 Task: Search one way flight ticket for 4 adults, 1 infant in seat and 1 infant on lap in premium economy from Bakersfield: Meadows Field to Greensboro: Piedmont Triad International Airport on 5-1-2023. Choice of flights is Singapure airlines. Number of bags: 2 carry on bags and 1 checked bag. Price is upto 78000. Outbound departure time preference is 4:15.
Action: Mouse moved to (199, 180)
Screenshot: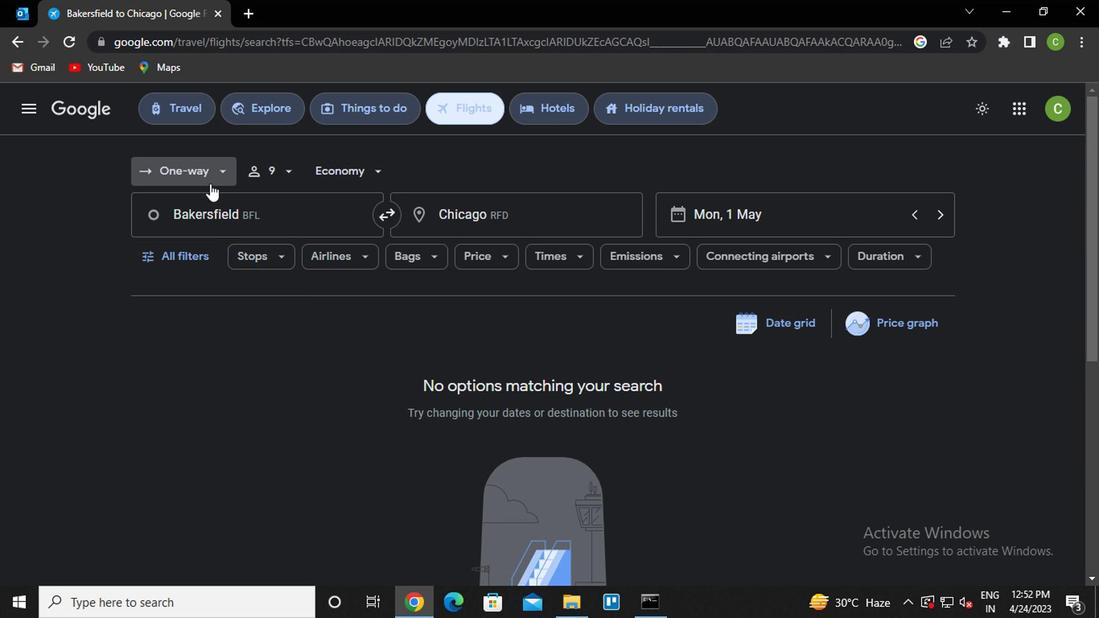
Action: Mouse pressed left at (199, 180)
Screenshot: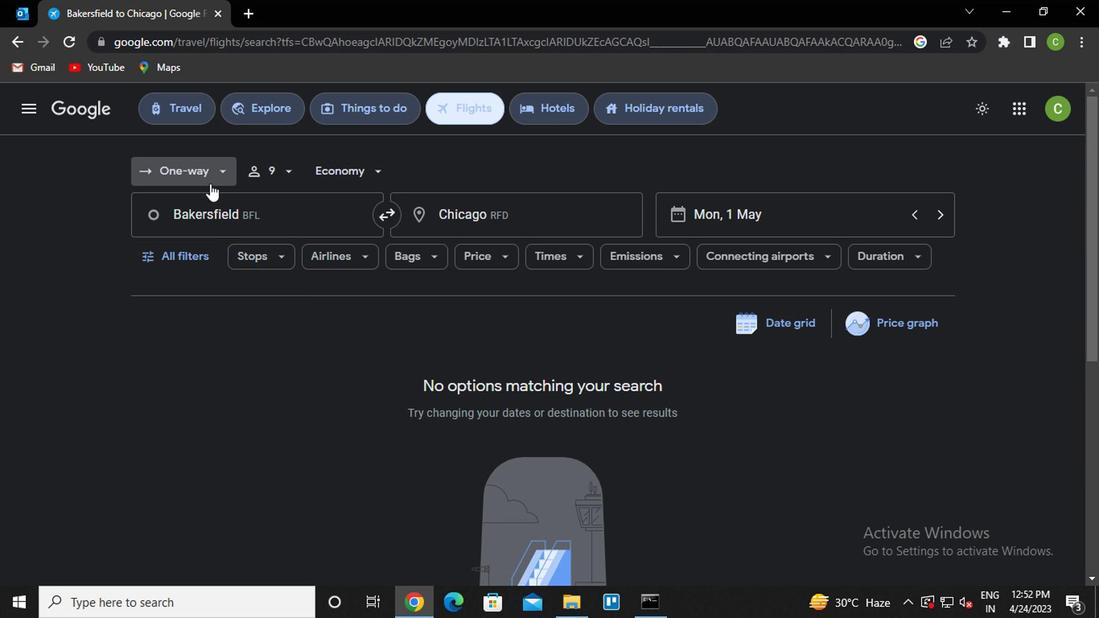 
Action: Mouse moved to (210, 242)
Screenshot: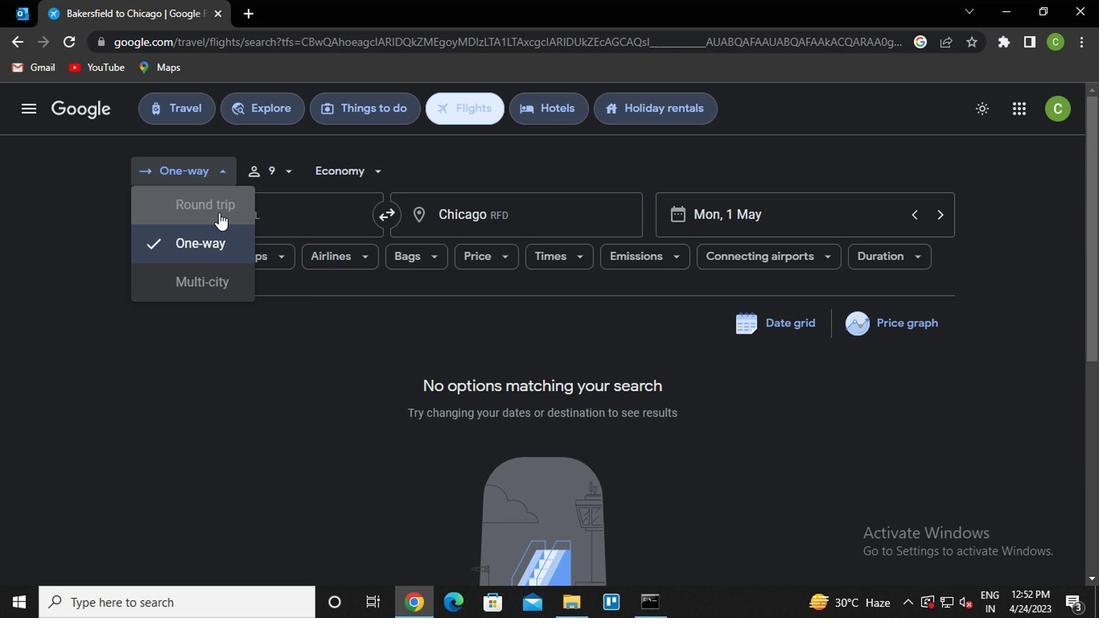
Action: Mouse pressed left at (210, 242)
Screenshot: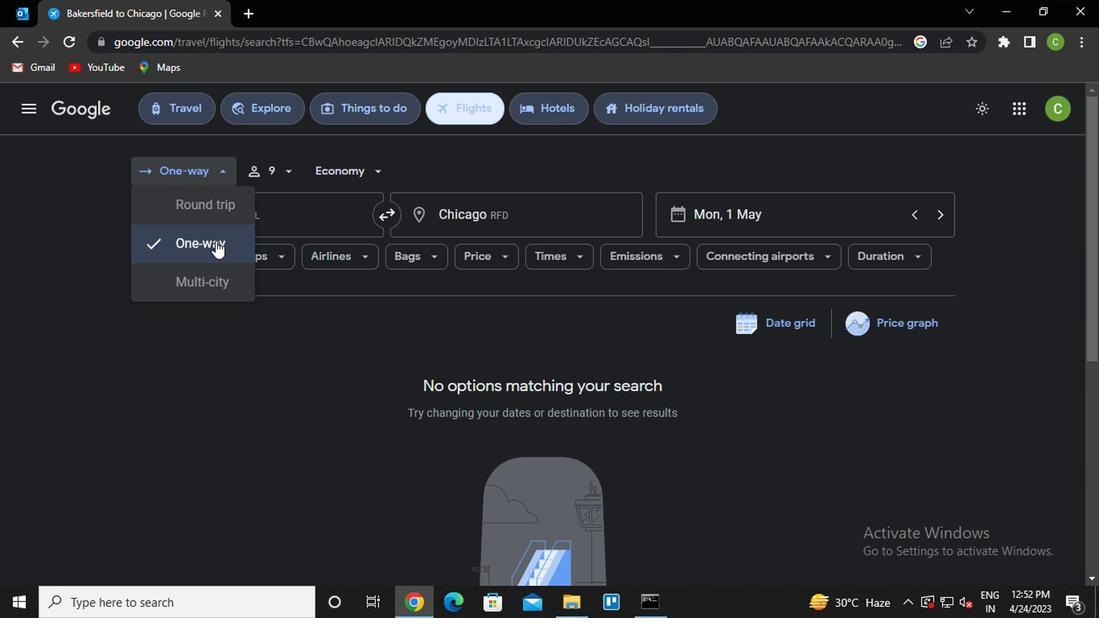 
Action: Mouse moved to (285, 176)
Screenshot: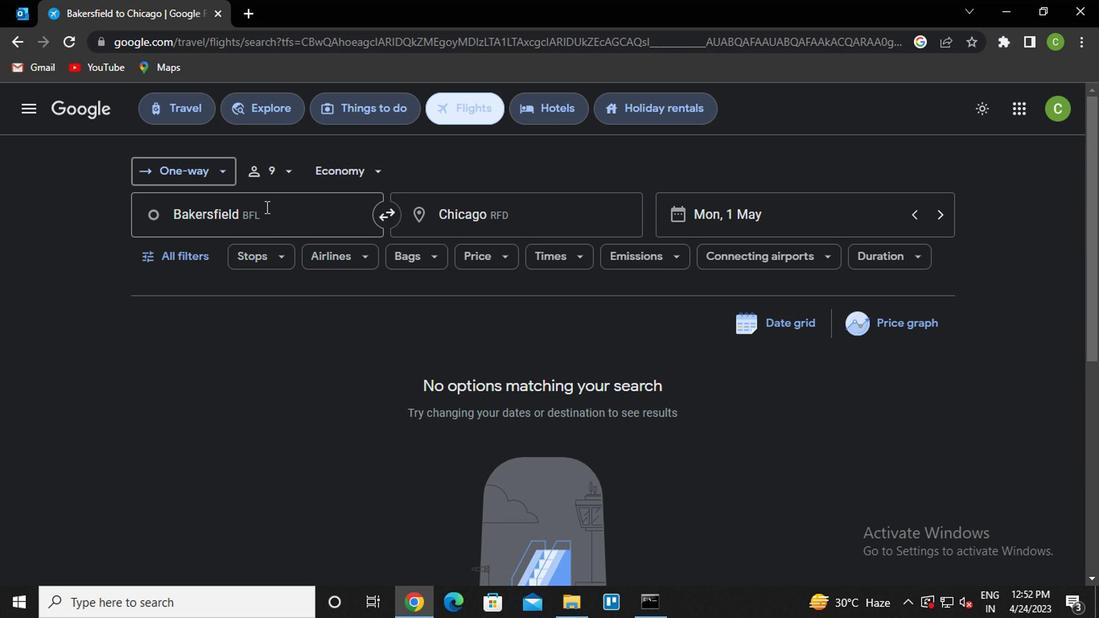 
Action: Mouse pressed left at (285, 176)
Screenshot: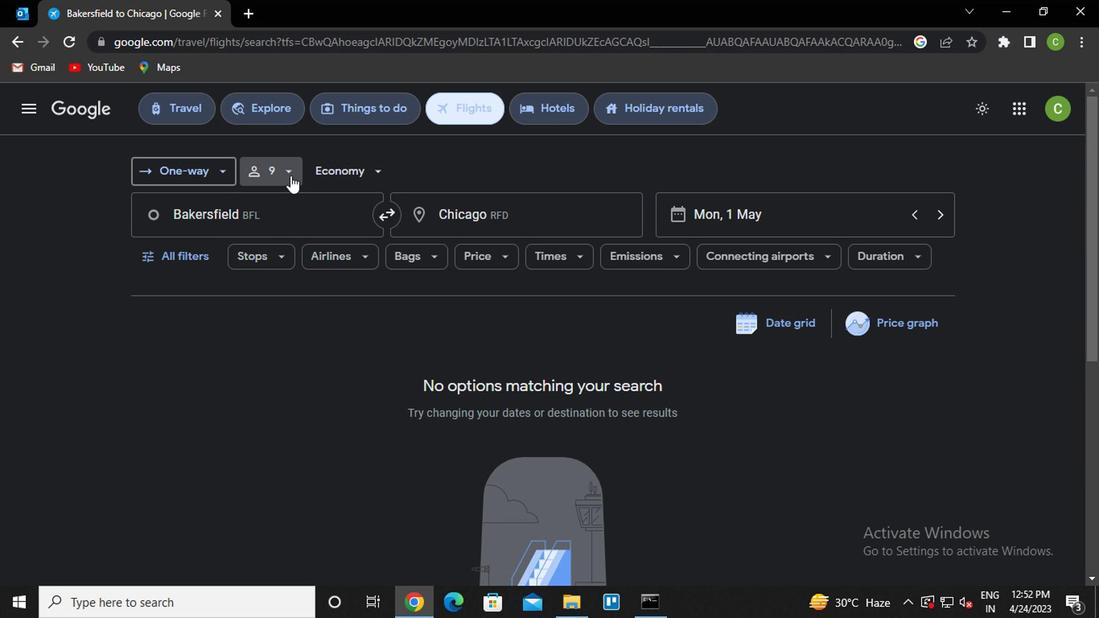 
Action: Mouse moved to (347, 214)
Screenshot: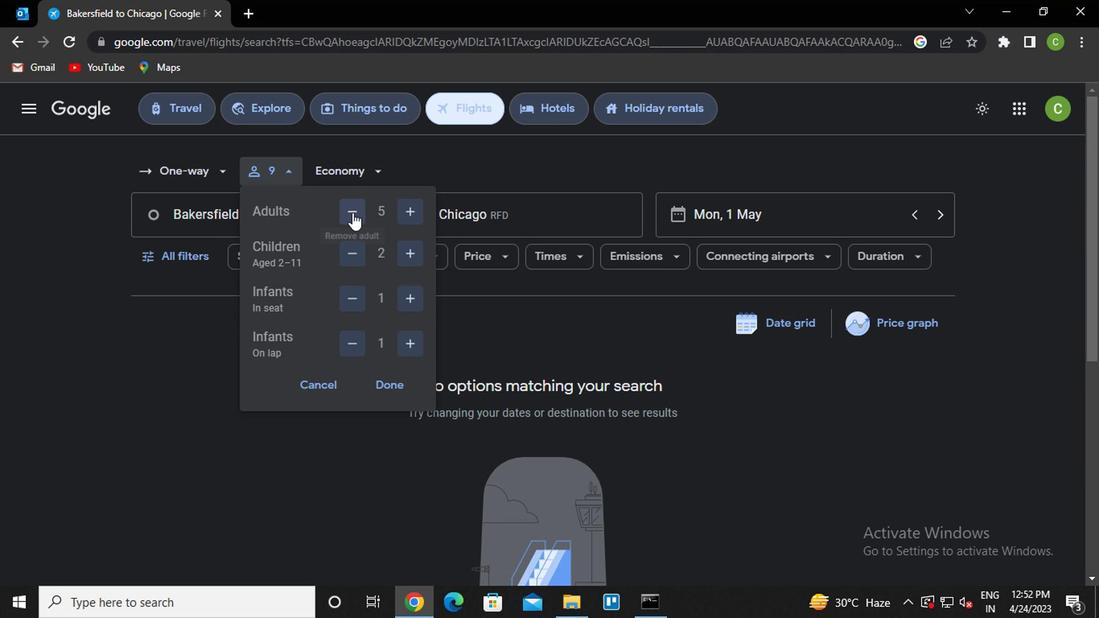 
Action: Mouse pressed left at (347, 214)
Screenshot: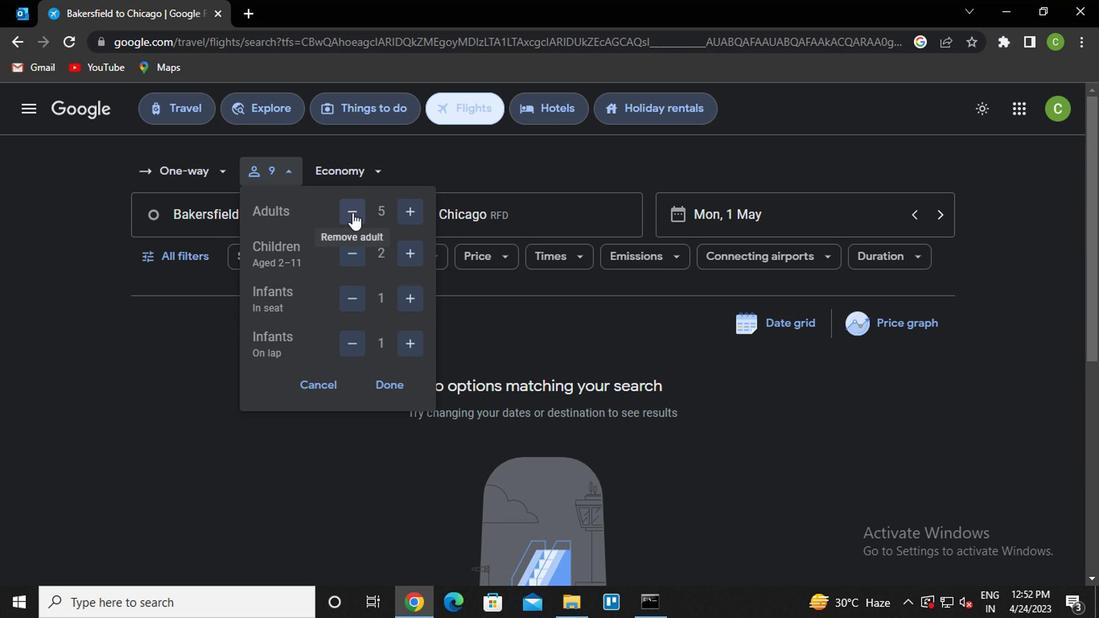 
Action: Mouse moved to (350, 257)
Screenshot: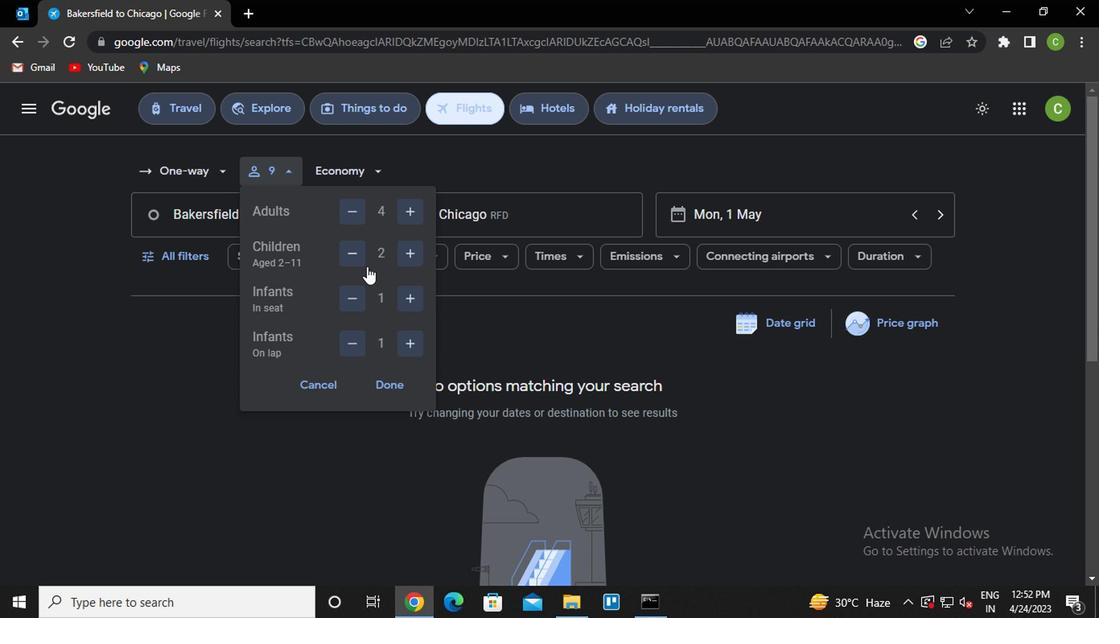 
Action: Mouse pressed left at (350, 257)
Screenshot: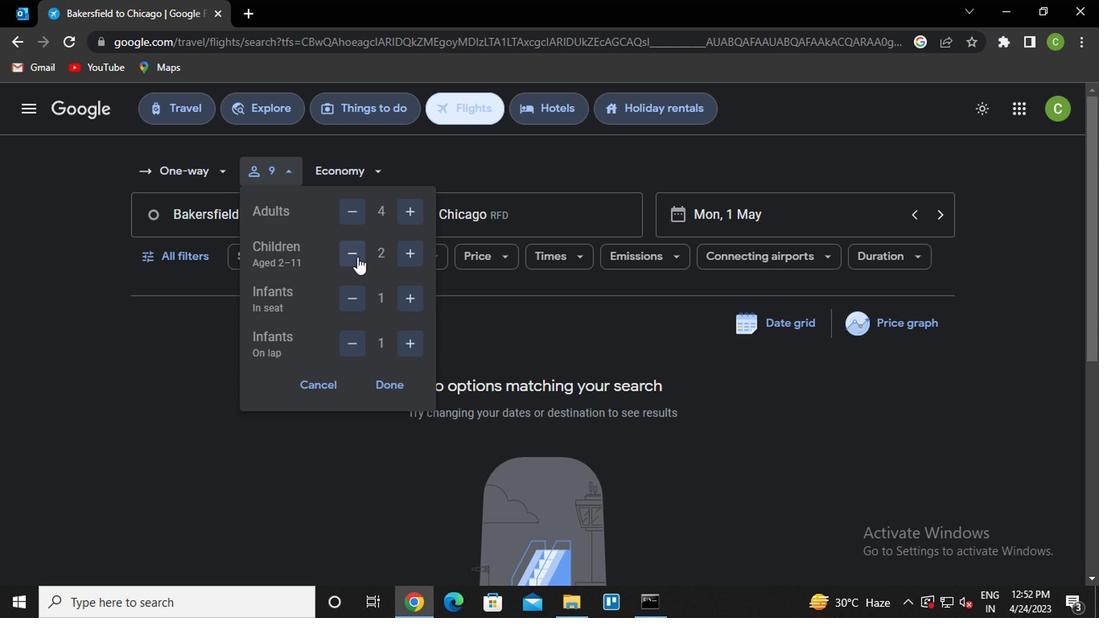 
Action: Mouse pressed left at (350, 257)
Screenshot: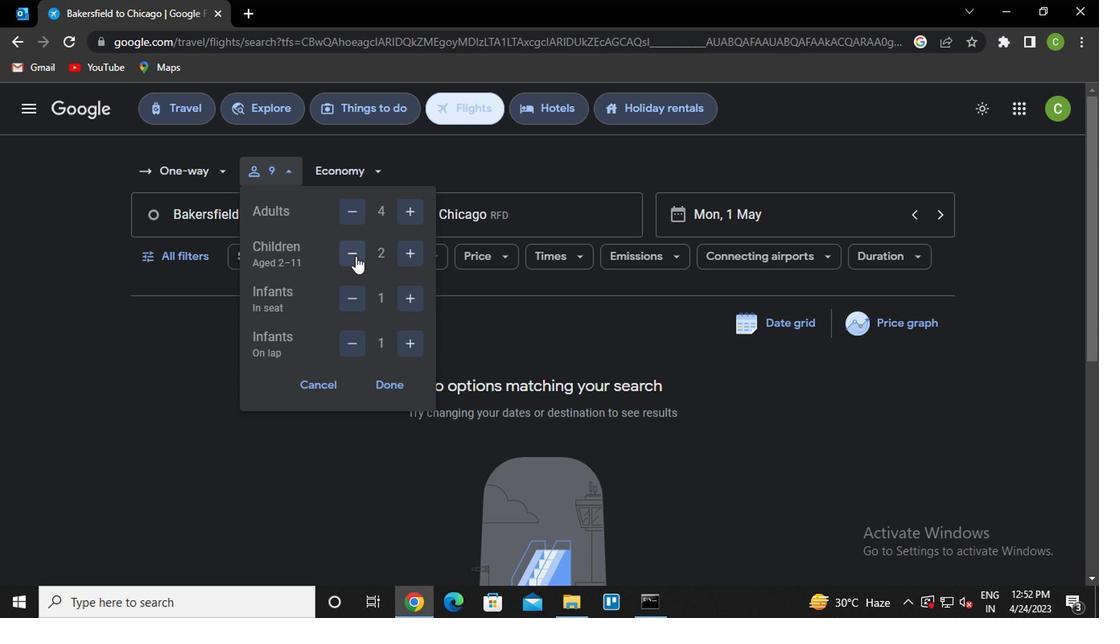 
Action: Mouse moved to (383, 386)
Screenshot: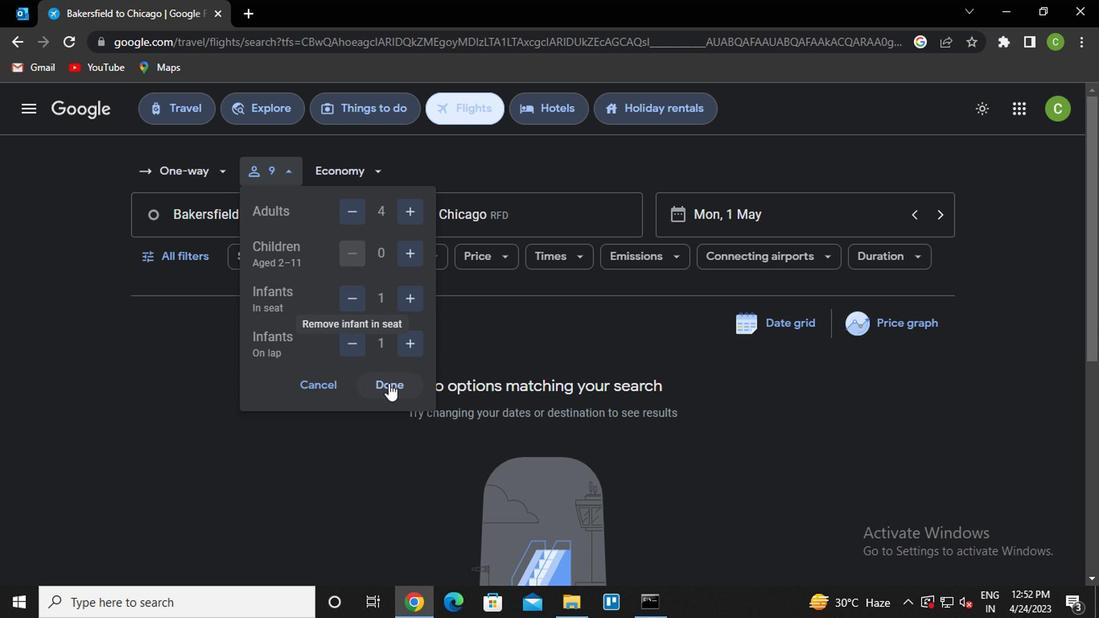 
Action: Mouse pressed left at (383, 386)
Screenshot: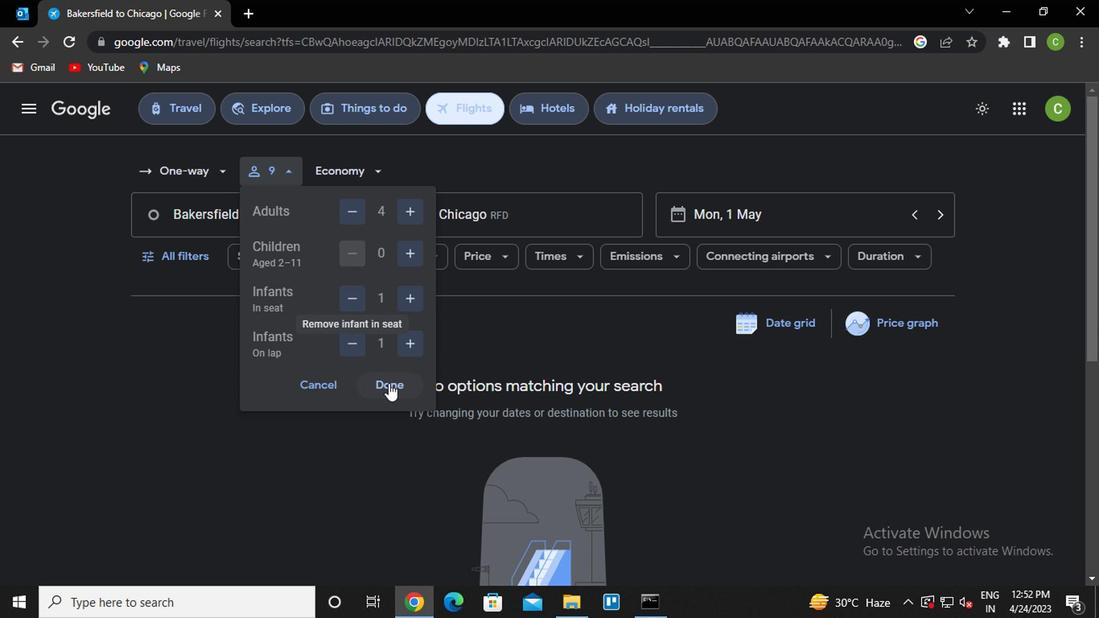 
Action: Mouse moved to (355, 174)
Screenshot: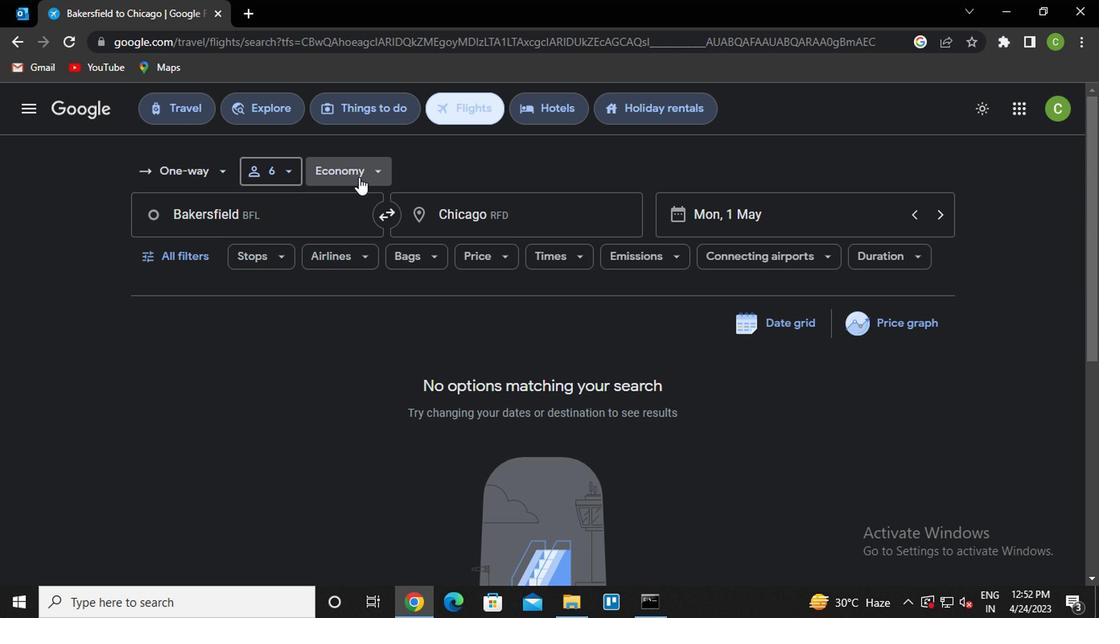 
Action: Mouse pressed left at (355, 174)
Screenshot: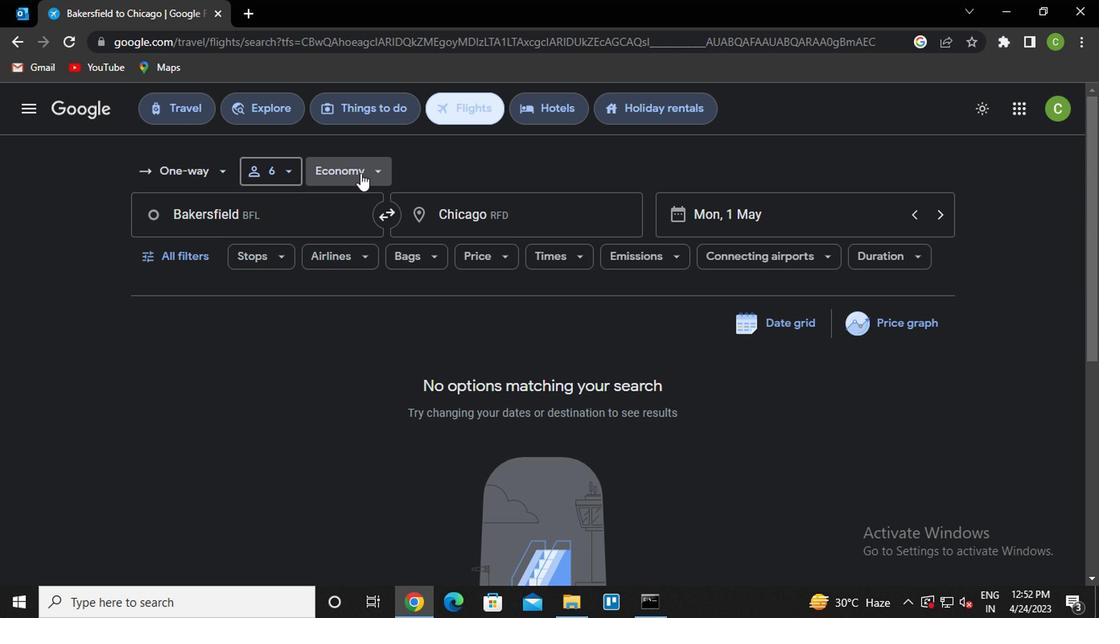 
Action: Mouse moved to (377, 245)
Screenshot: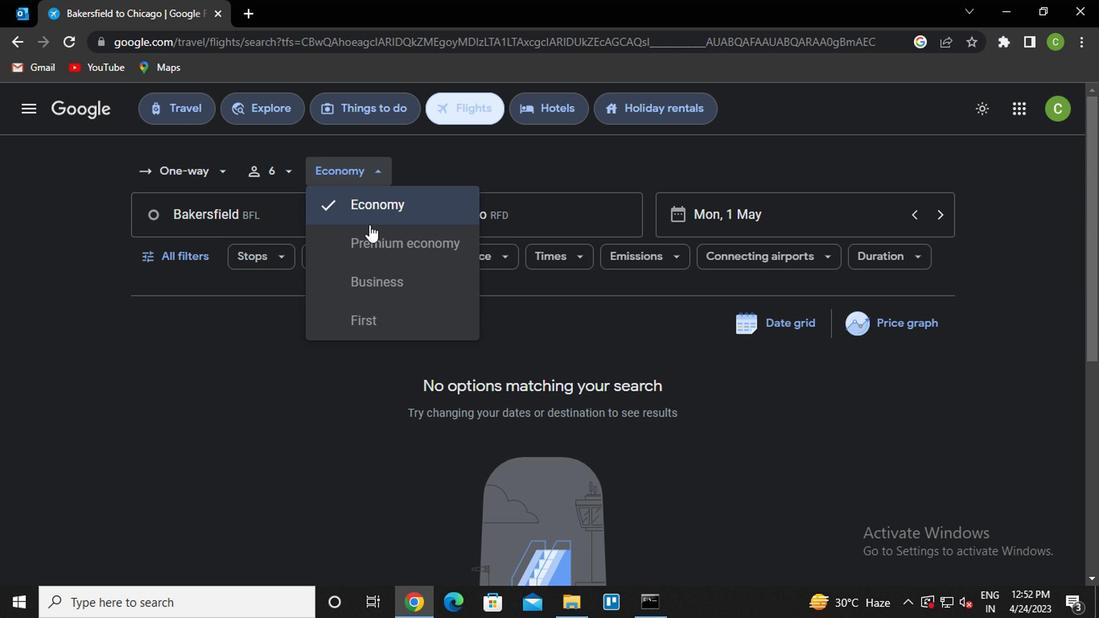 
Action: Mouse pressed left at (377, 245)
Screenshot: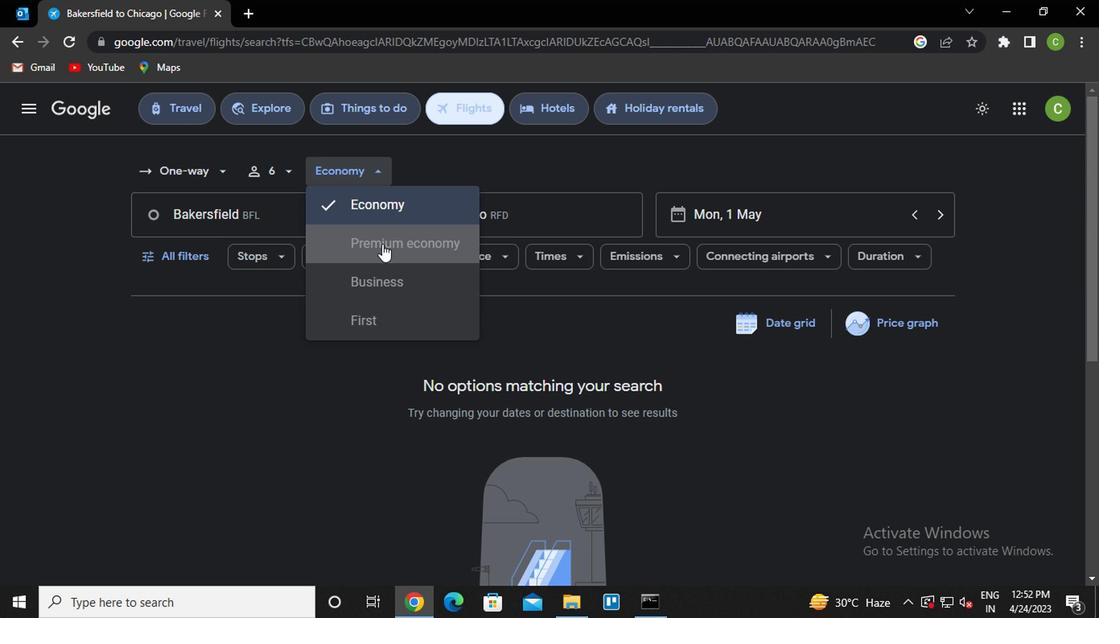 
Action: Mouse moved to (262, 220)
Screenshot: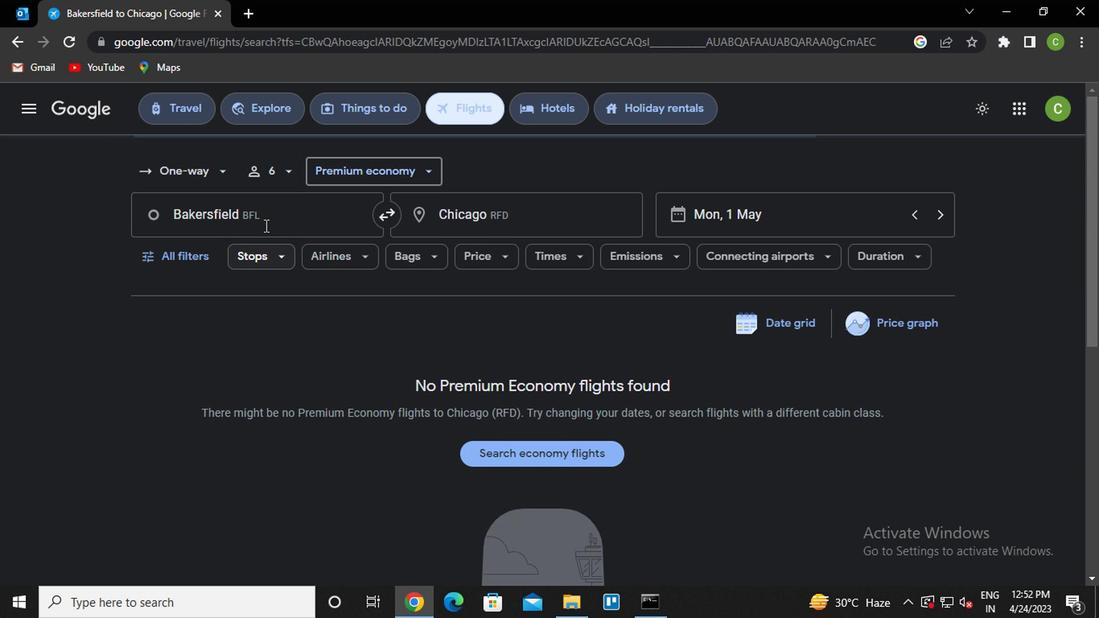 
Action: Mouse pressed left at (262, 220)
Screenshot: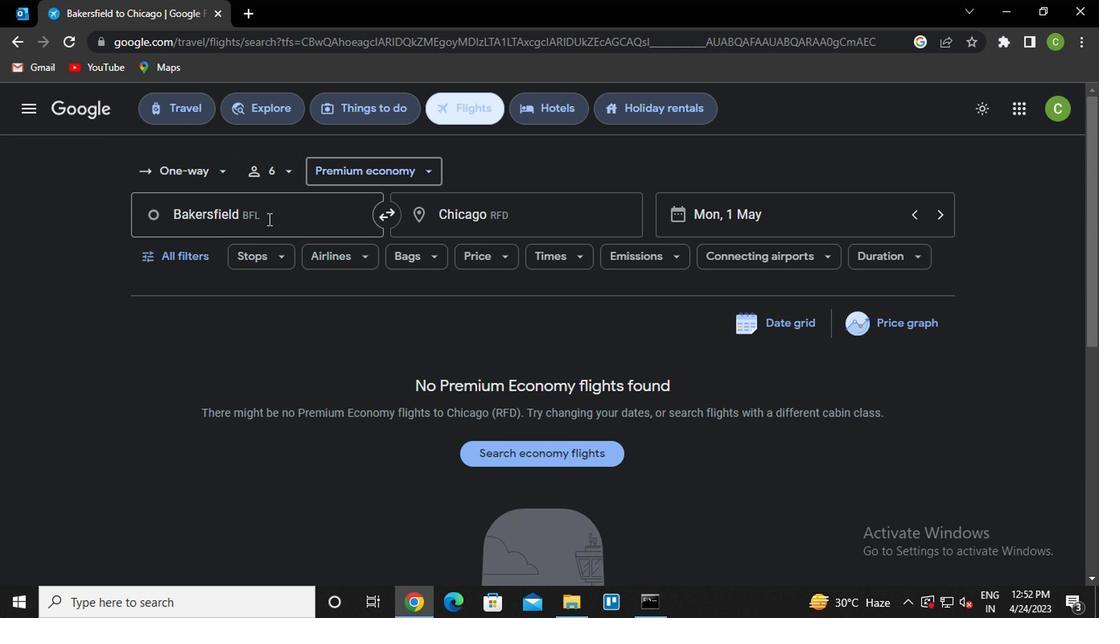 
Action: Key pressed b<Key.caps_lock>akers
Screenshot: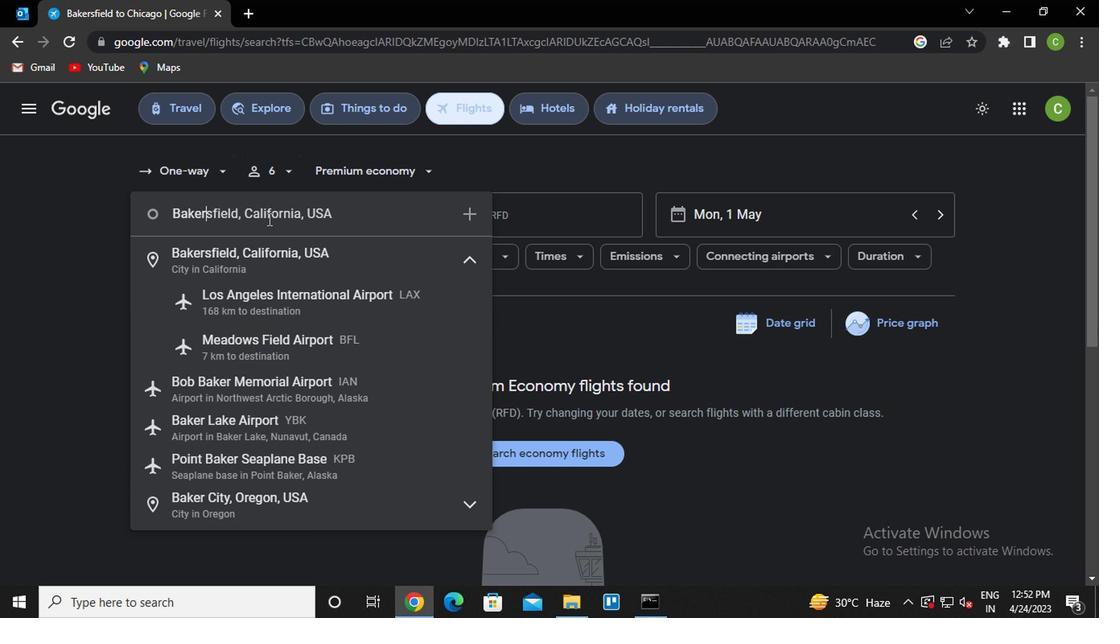 
Action: Mouse moved to (261, 341)
Screenshot: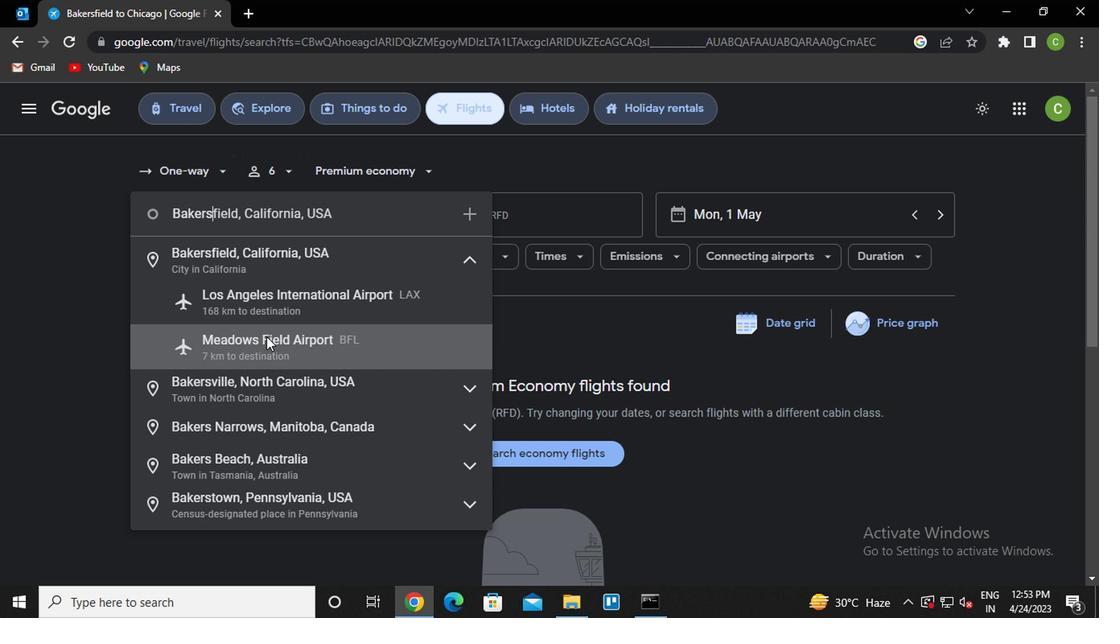 
Action: Mouse pressed left at (261, 341)
Screenshot: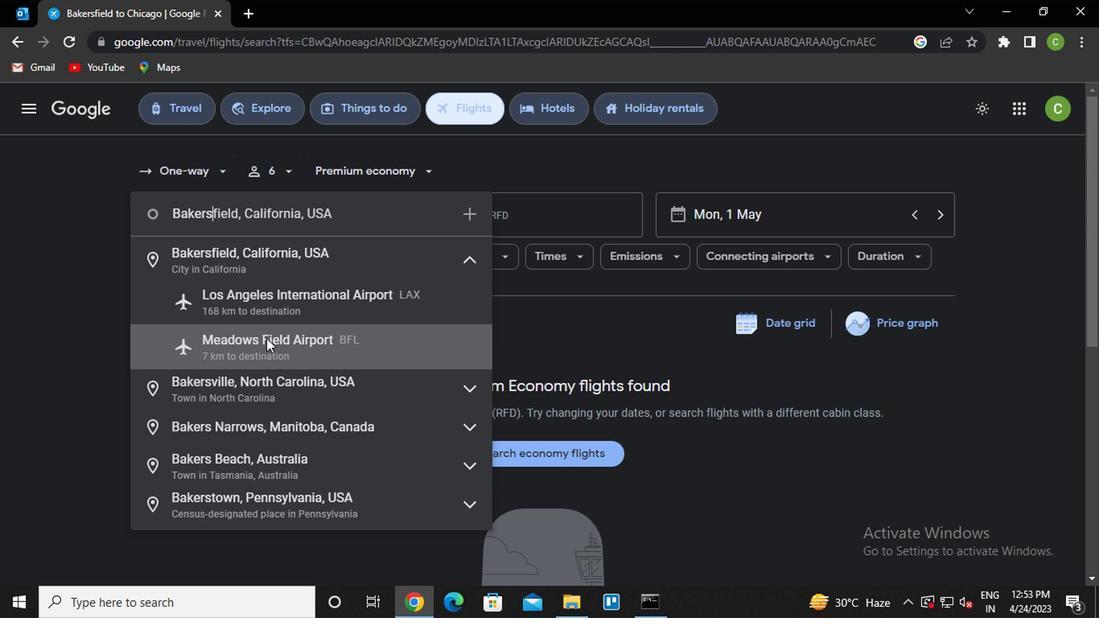 
Action: Mouse moved to (482, 223)
Screenshot: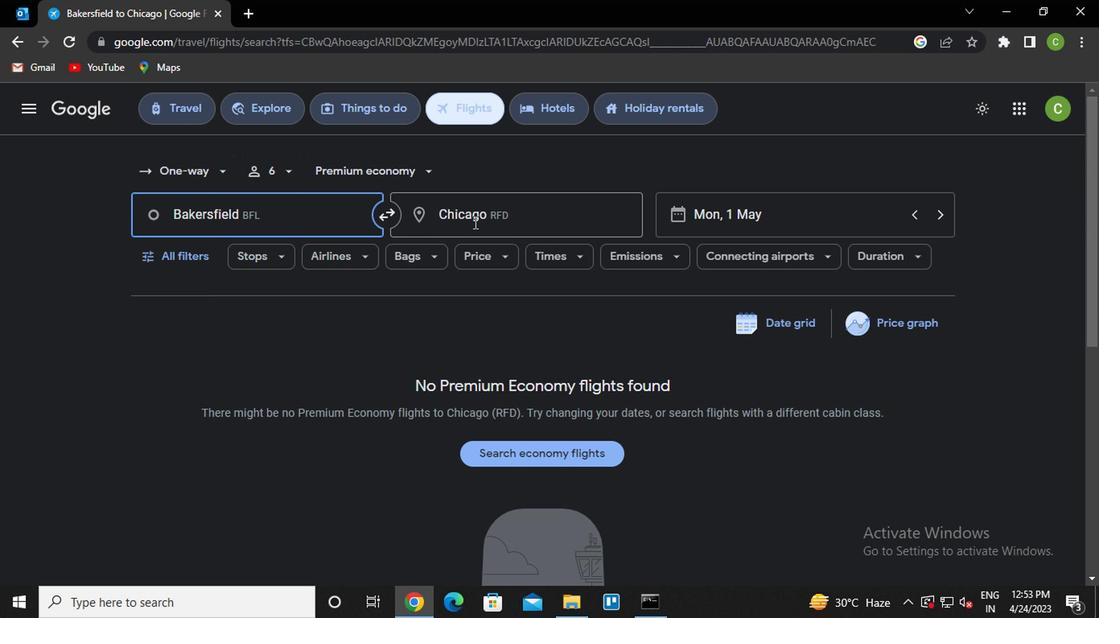 
Action: Mouse pressed left at (482, 223)
Screenshot: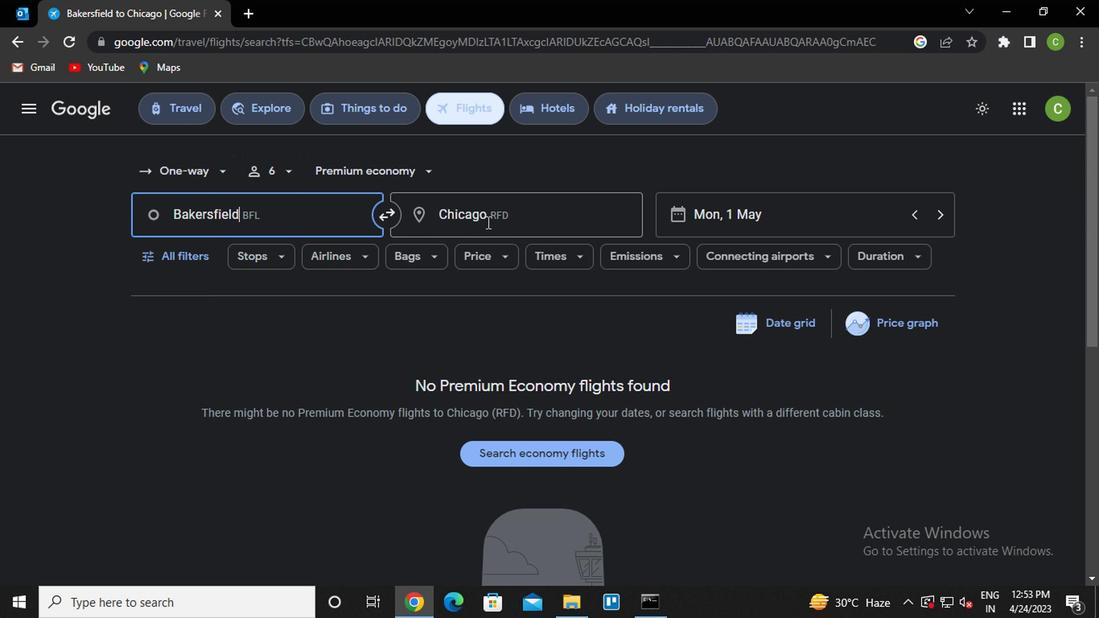 
Action: Key pressed <Key.caps_lock>p<Key.caps_lock>iedmont
Screenshot: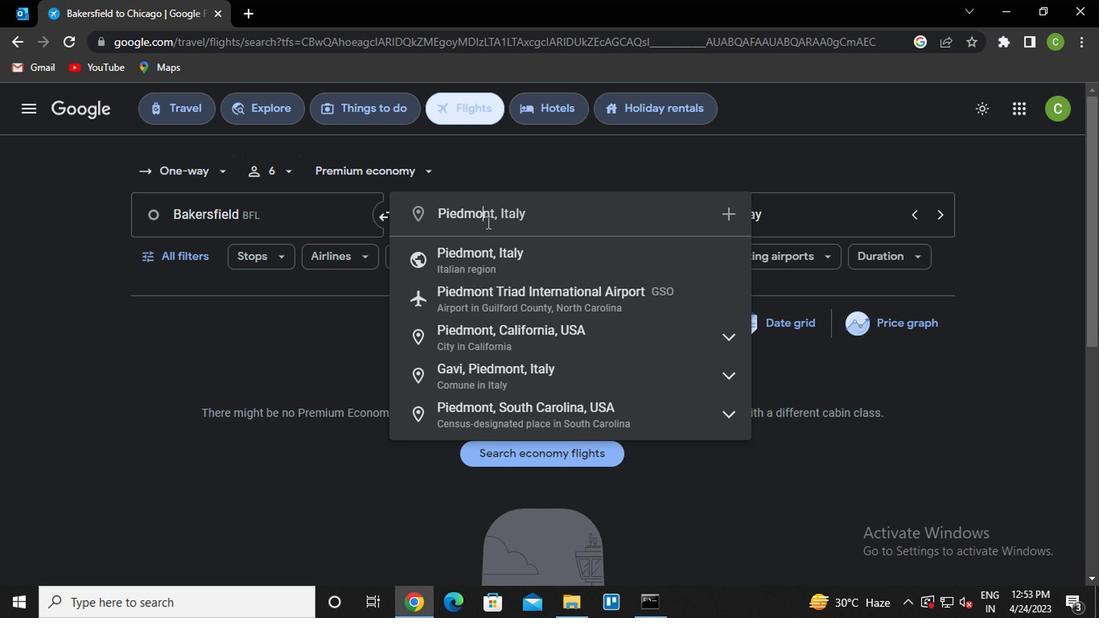 
Action: Mouse moved to (519, 291)
Screenshot: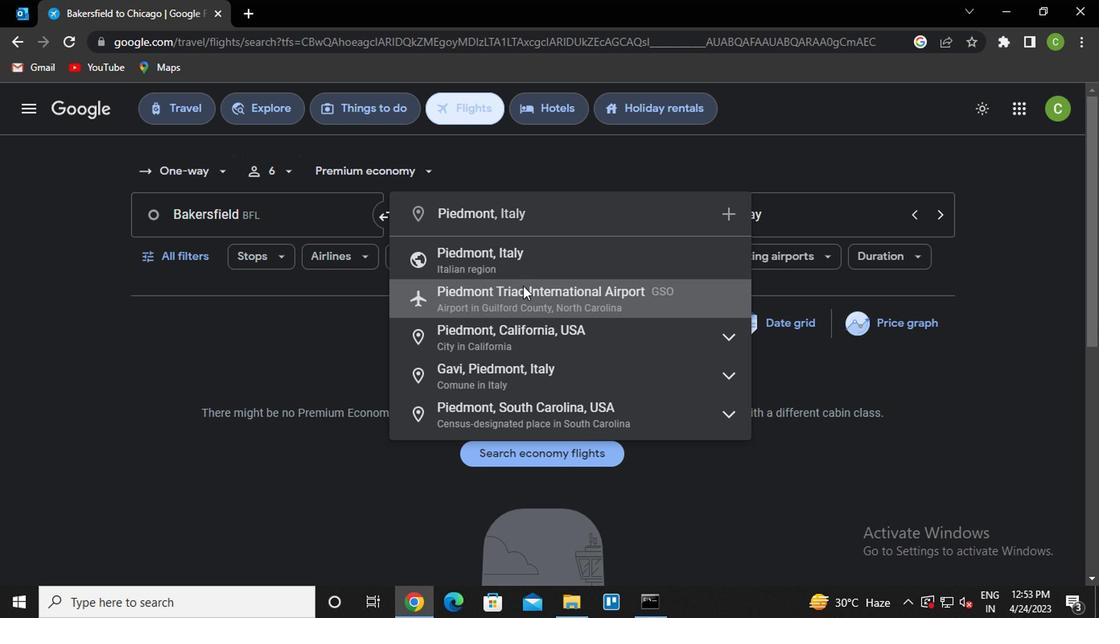 
Action: Mouse pressed left at (519, 291)
Screenshot: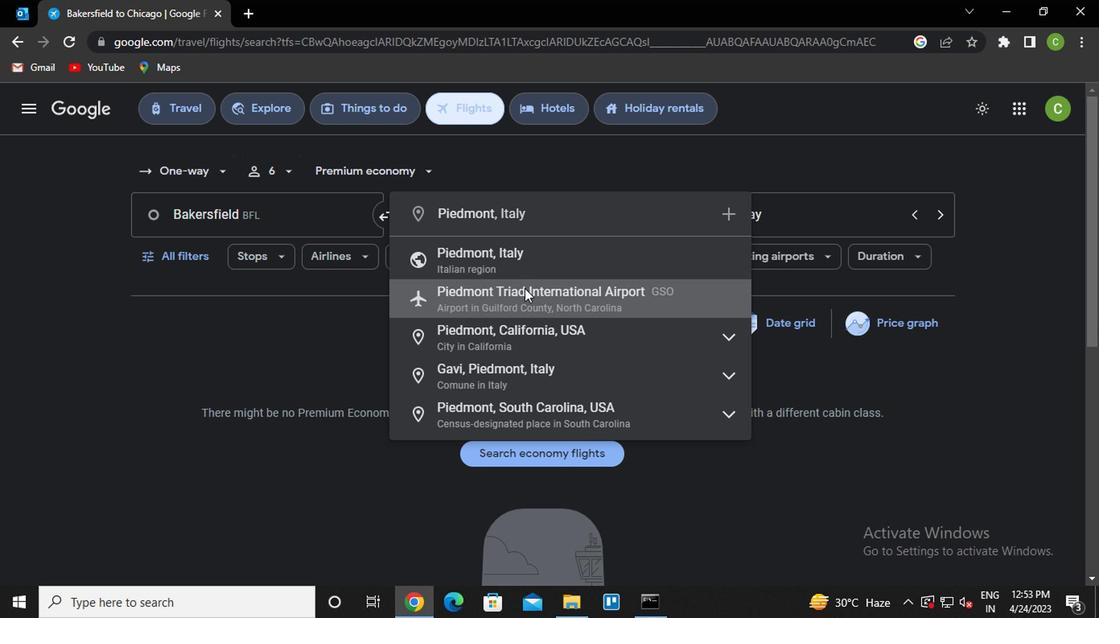 
Action: Mouse moved to (751, 210)
Screenshot: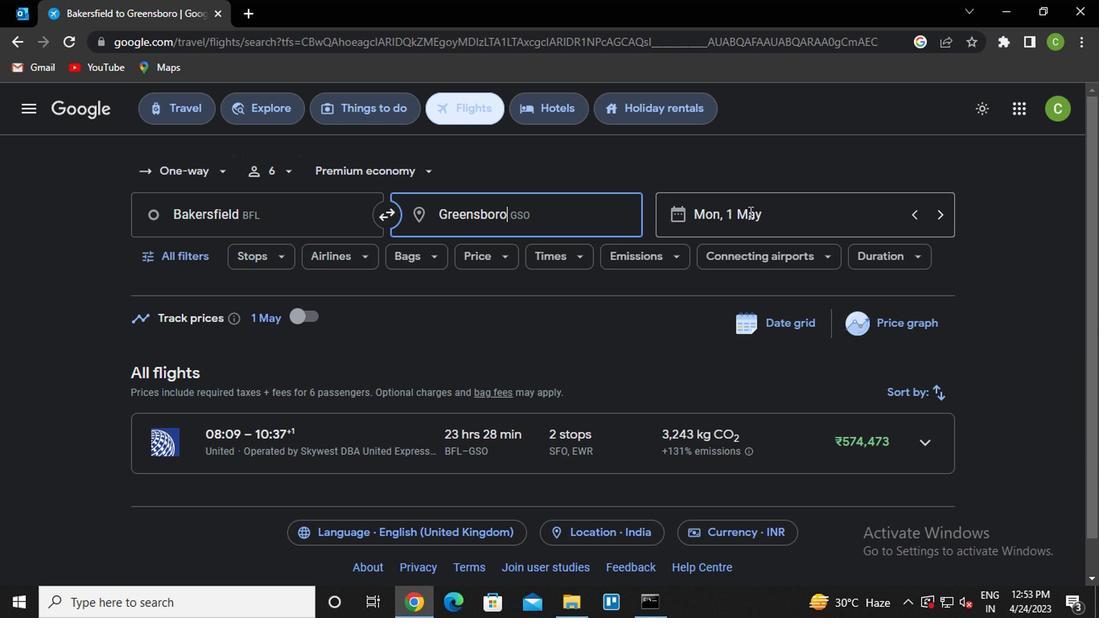
Action: Mouse pressed left at (751, 210)
Screenshot: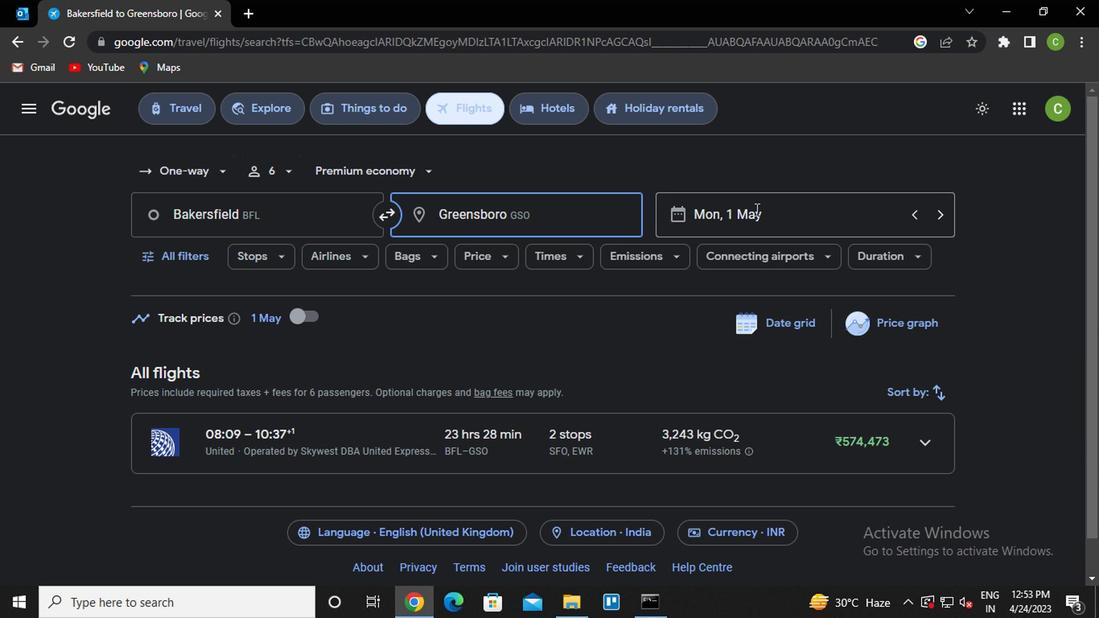 
Action: Mouse moved to (724, 277)
Screenshot: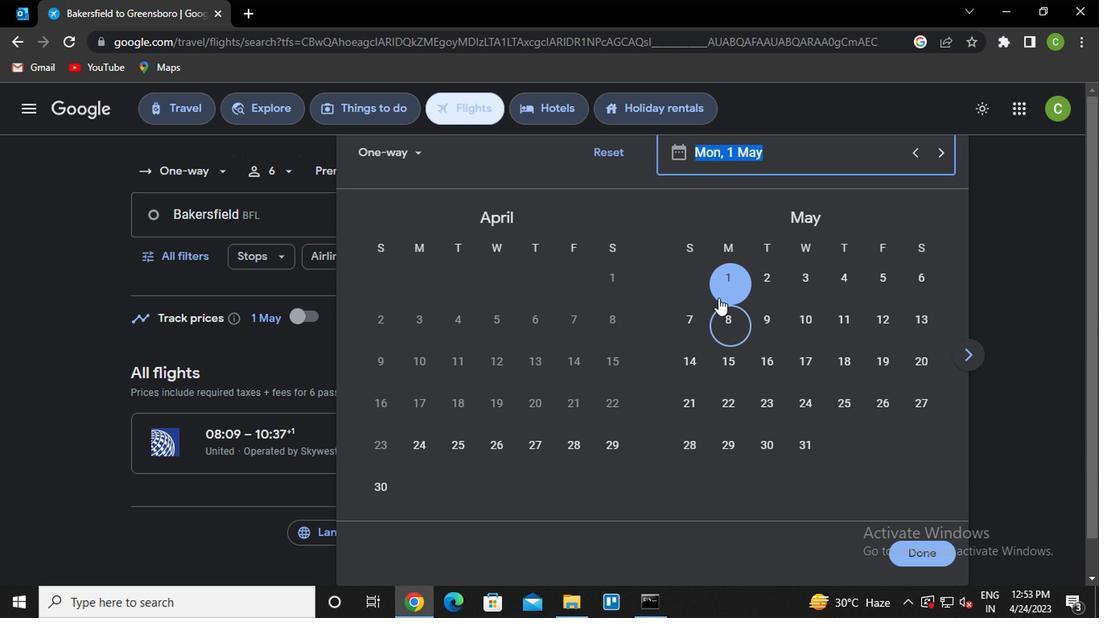 
Action: Mouse pressed left at (724, 277)
Screenshot: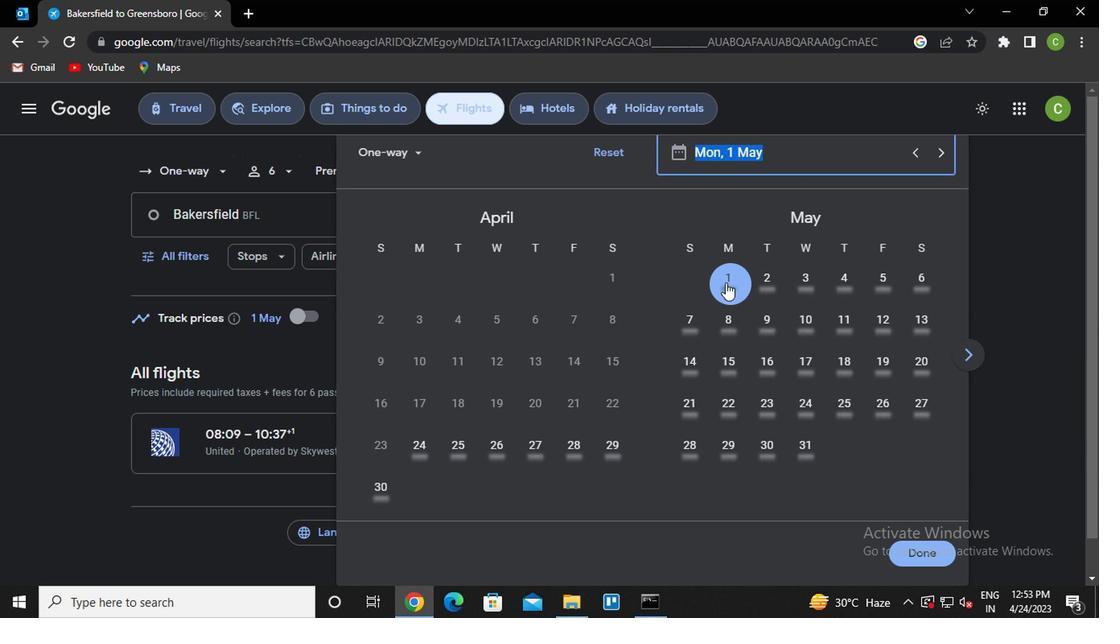 
Action: Mouse moved to (904, 568)
Screenshot: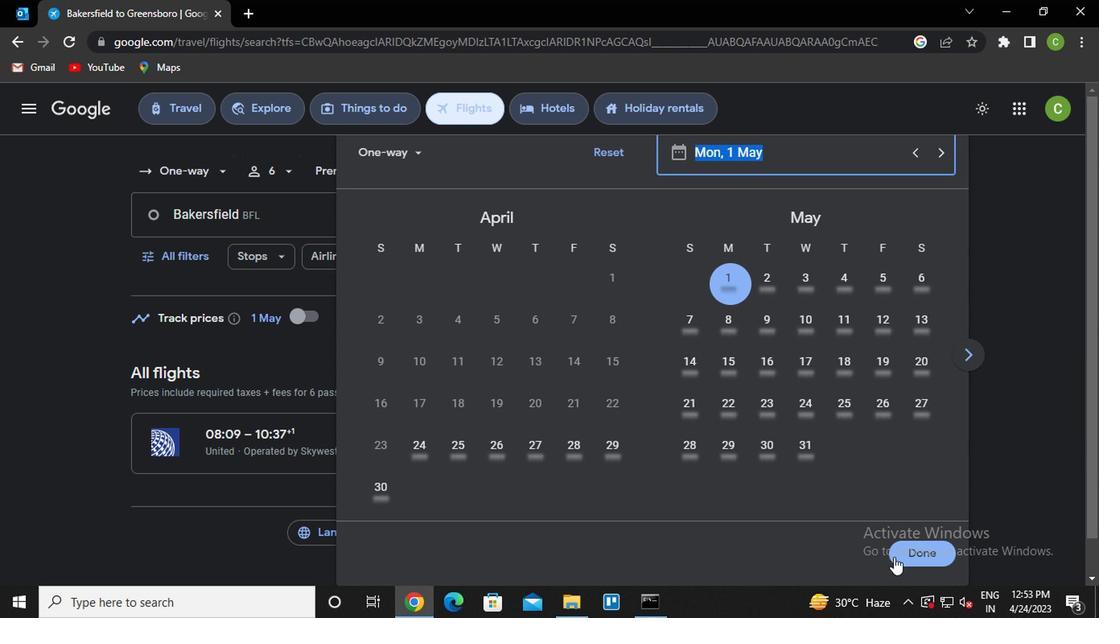 
Action: Mouse pressed left at (904, 568)
Screenshot: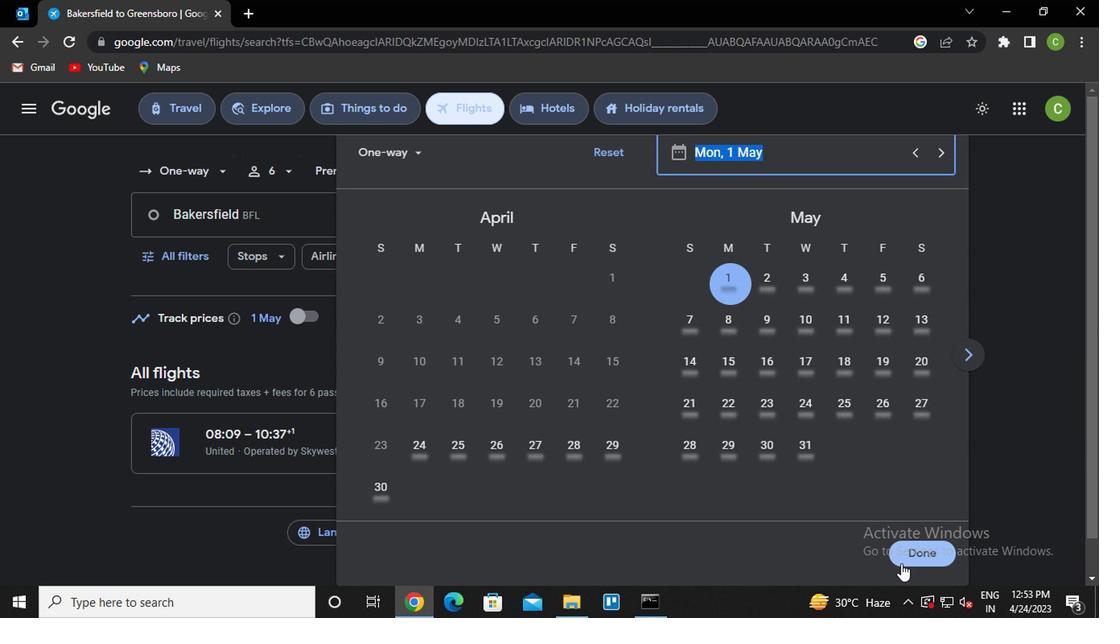 
Action: Mouse moved to (188, 258)
Screenshot: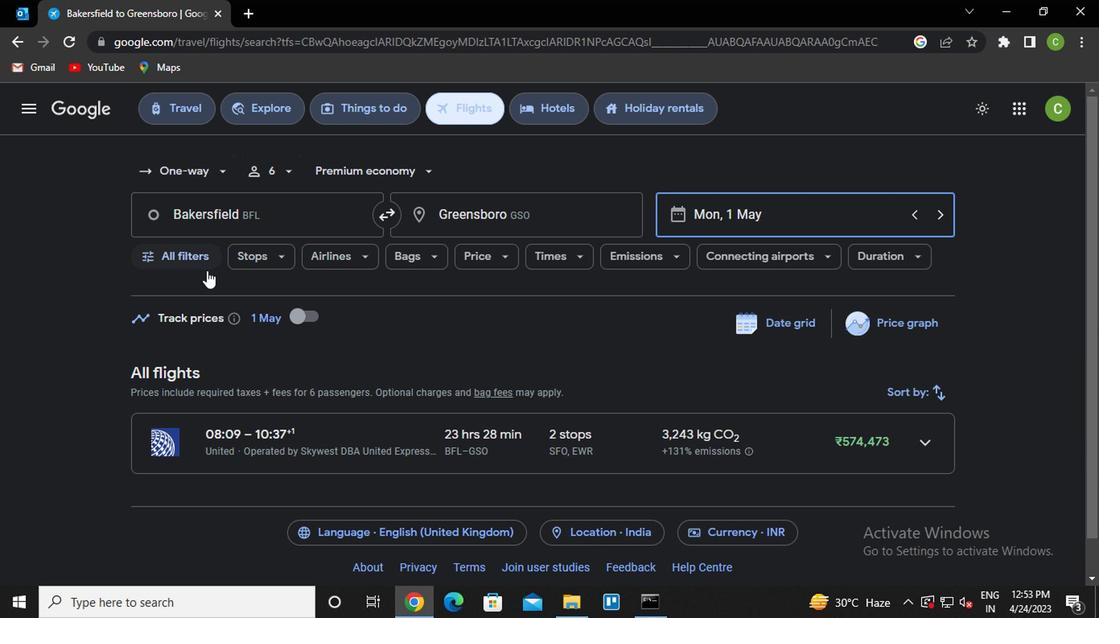 
Action: Mouse pressed left at (188, 258)
Screenshot: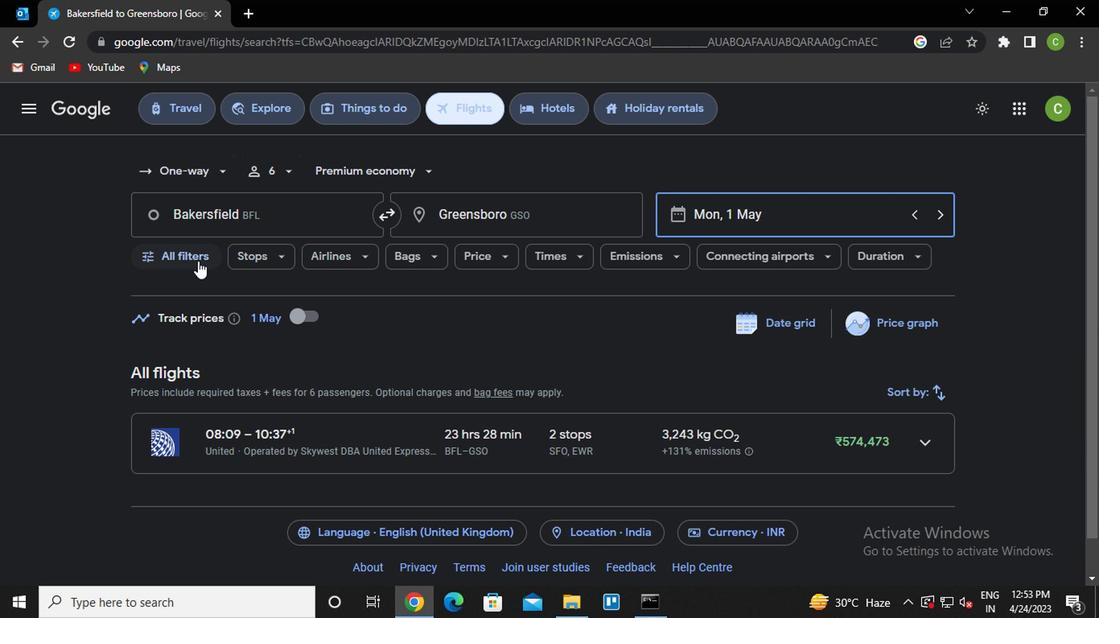 
Action: Mouse moved to (230, 396)
Screenshot: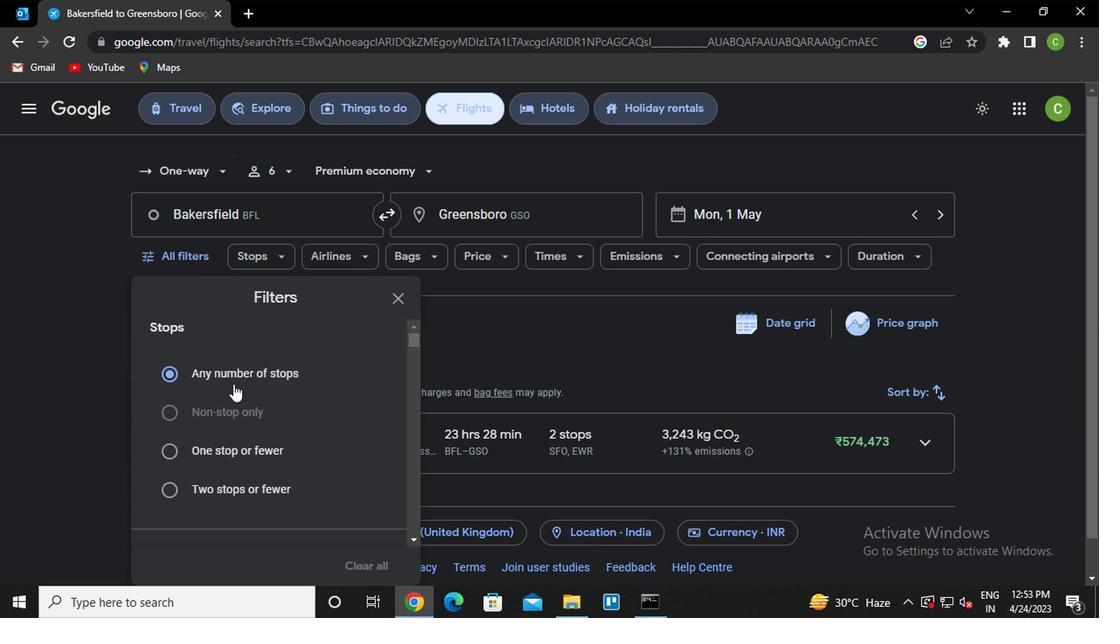 
Action: Mouse scrolled (230, 395) with delta (0, 0)
Screenshot: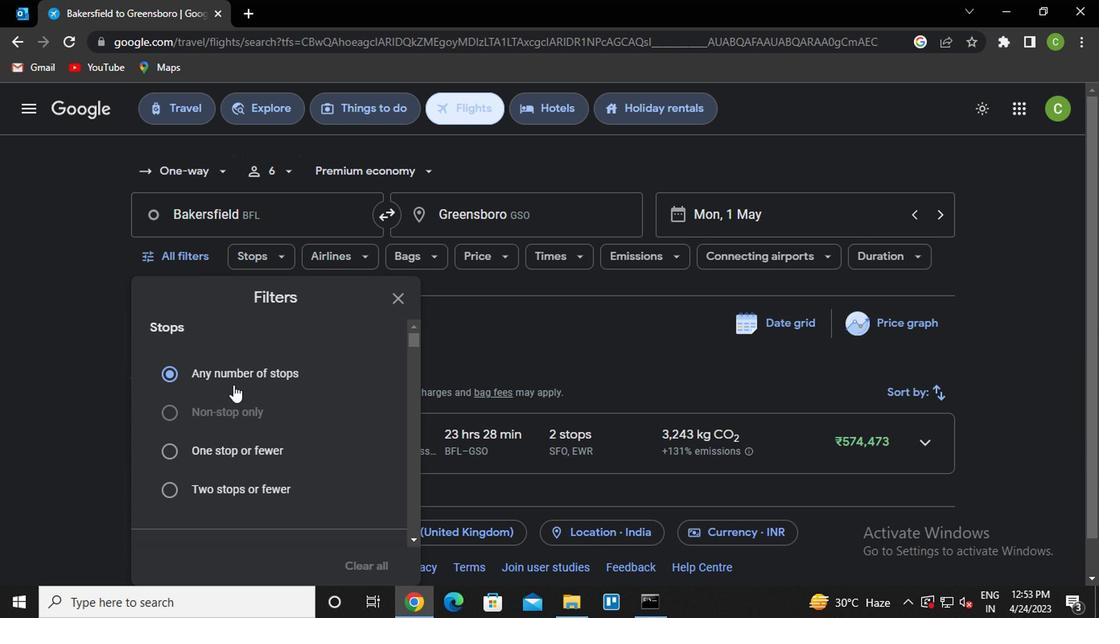 
Action: Mouse moved to (231, 398)
Screenshot: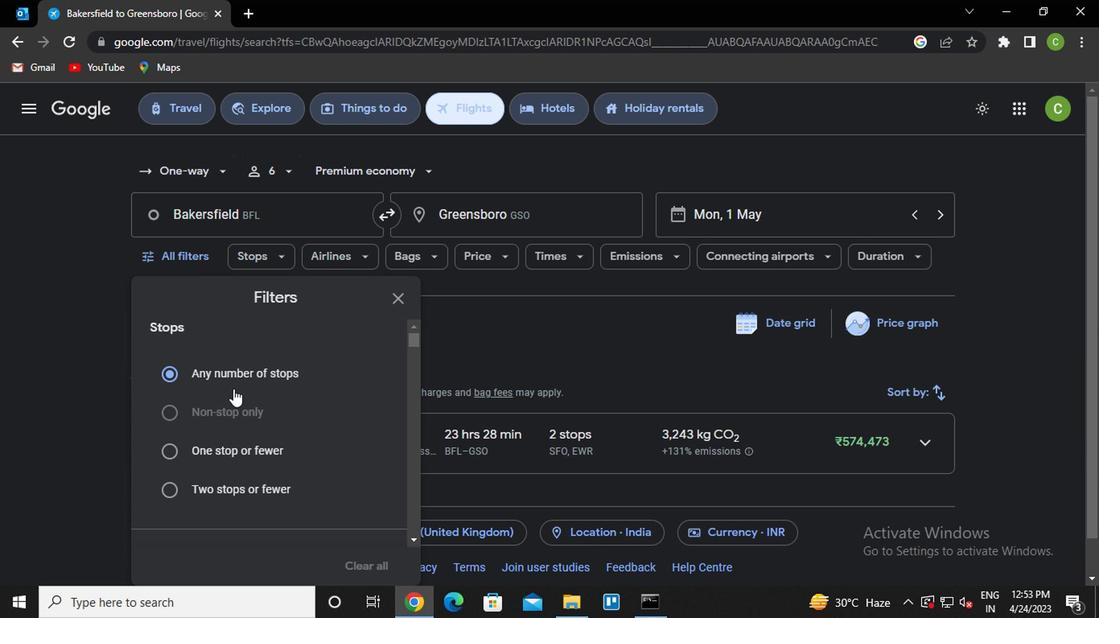 
Action: Mouse scrolled (231, 397) with delta (0, 0)
Screenshot: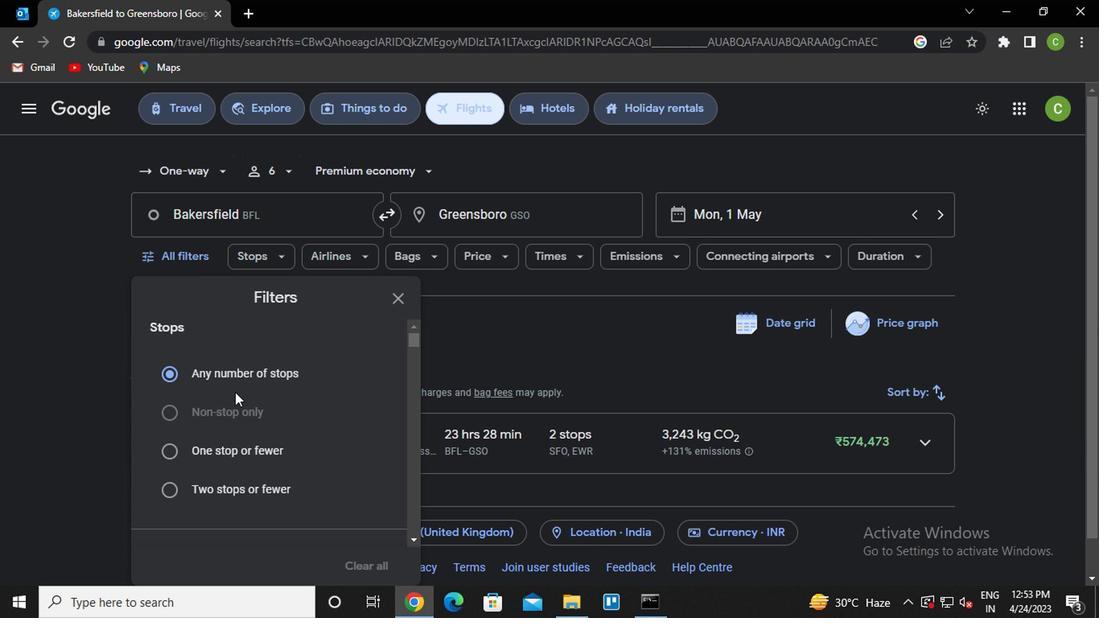 
Action: Mouse moved to (232, 399)
Screenshot: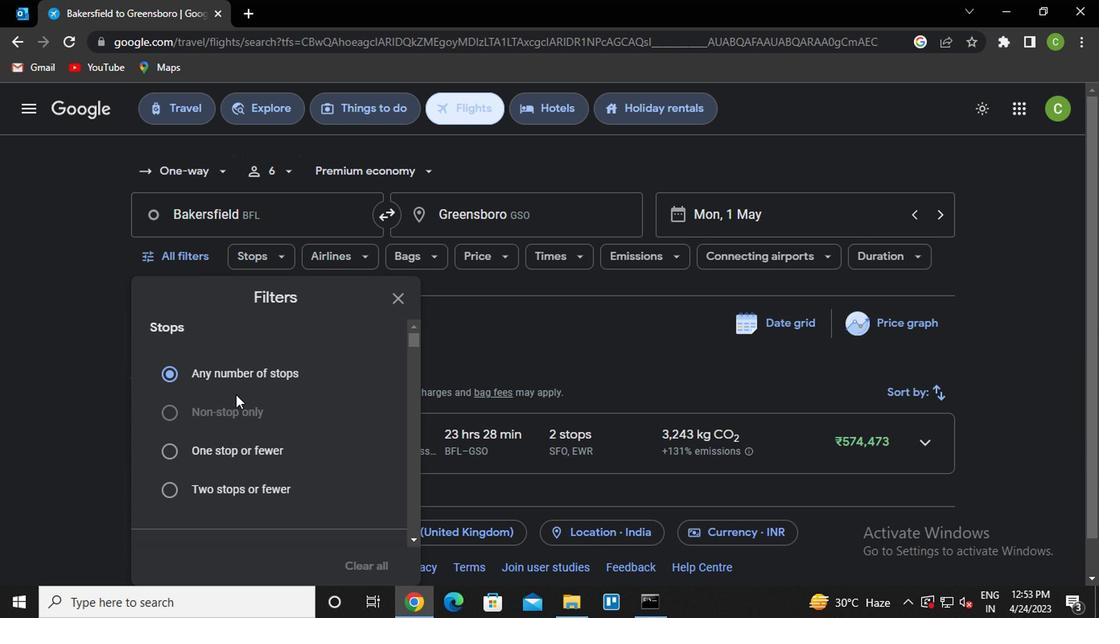 
Action: Mouse scrolled (232, 398) with delta (0, -1)
Screenshot: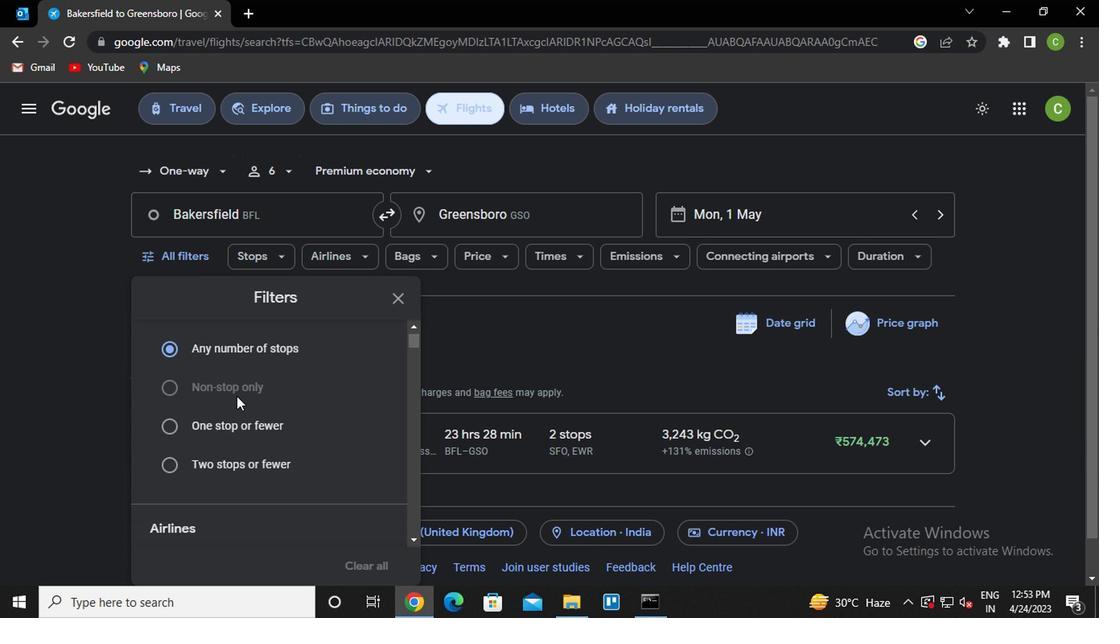 
Action: Mouse scrolled (232, 398) with delta (0, -1)
Screenshot: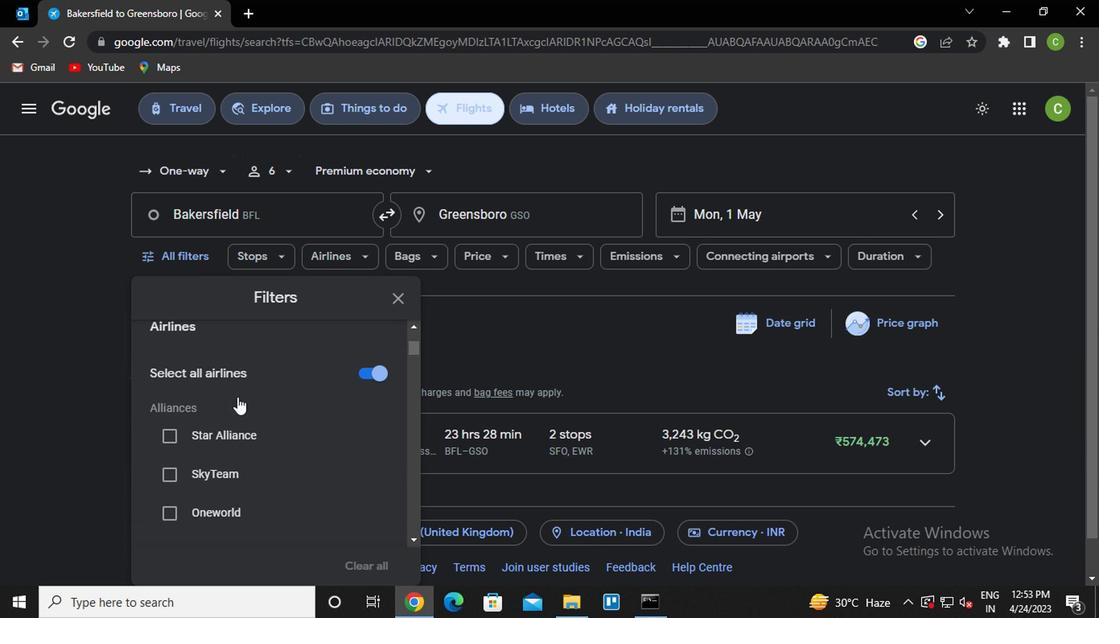 
Action: Mouse scrolled (232, 398) with delta (0, -1)
Screenshot: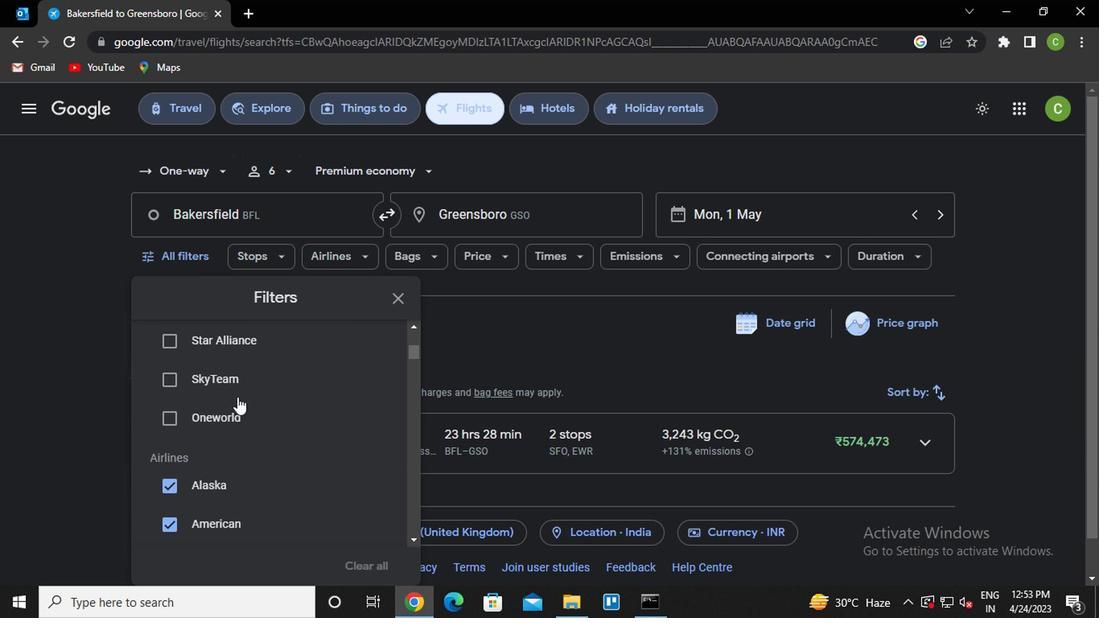 
Action: Mouse moved to (233, 399)
Screenshot: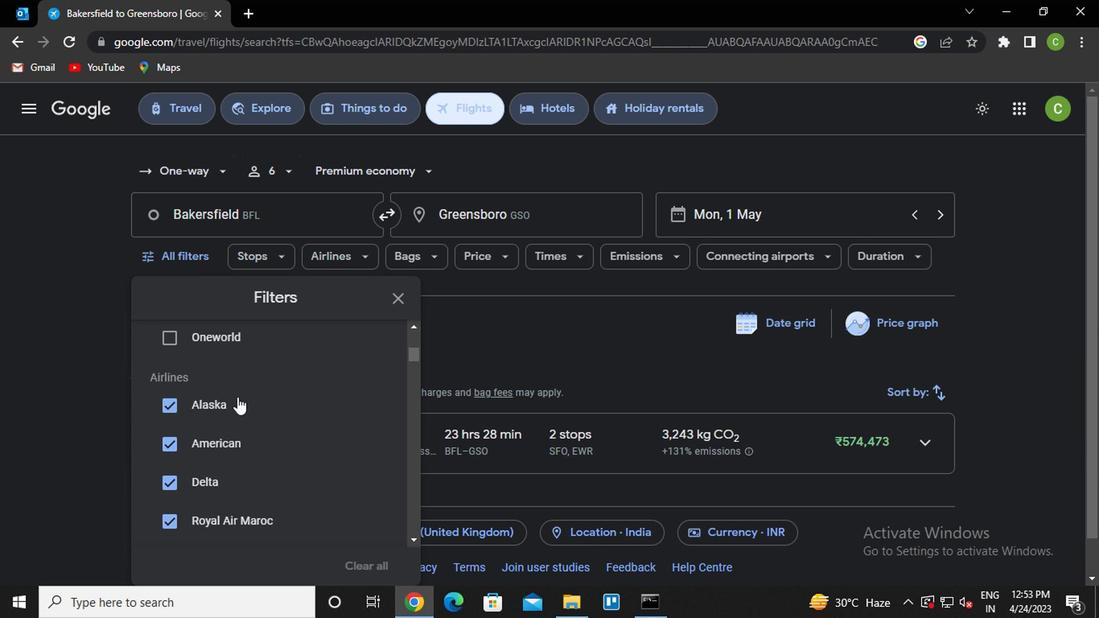 
Action: Mouse scrolled (233, 398) with delta (0, -1)
Screenshot: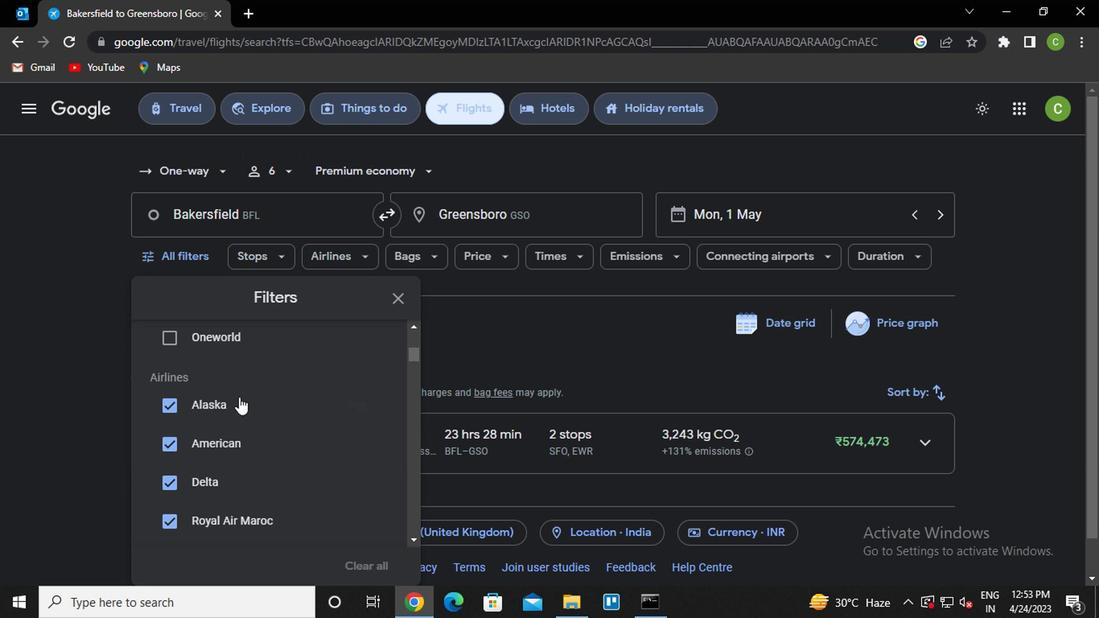
Action: Mouse scrolled (233, 398) with delta (0, -1)
Screenshot: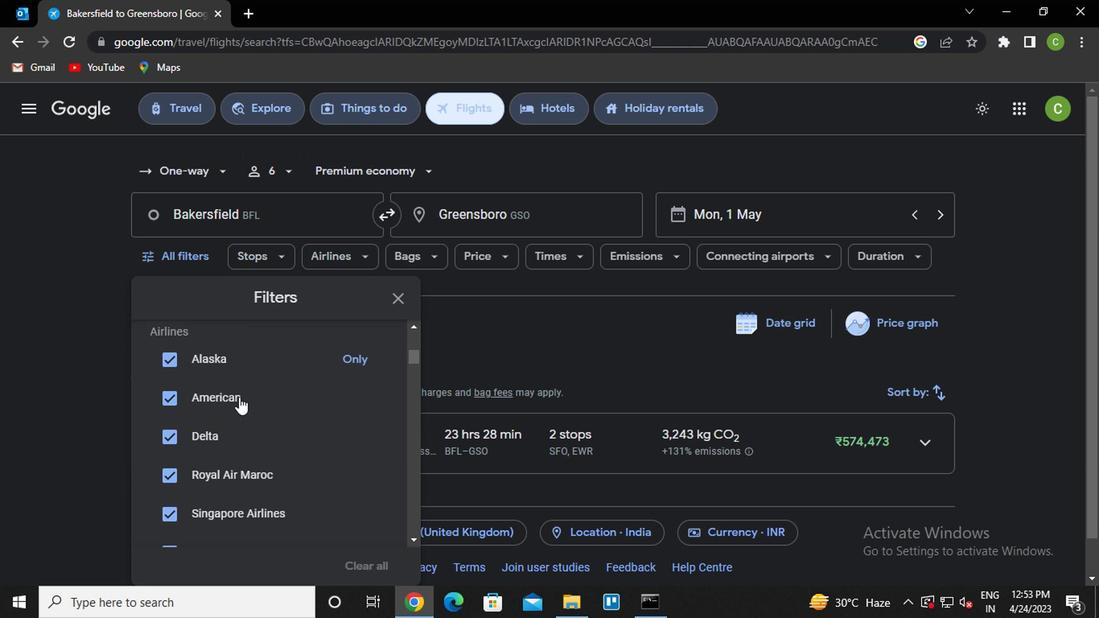 
Action: Mouse moved to (338, 398)
Screenshot: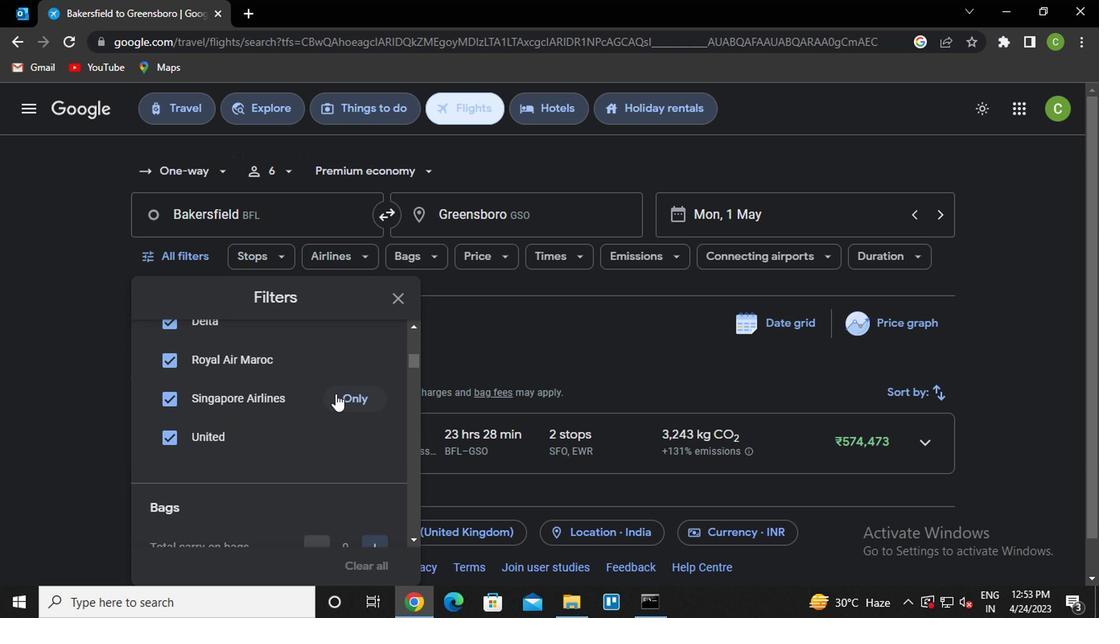 
Action: Mouse pressed left at (338, 398)
Screenshot: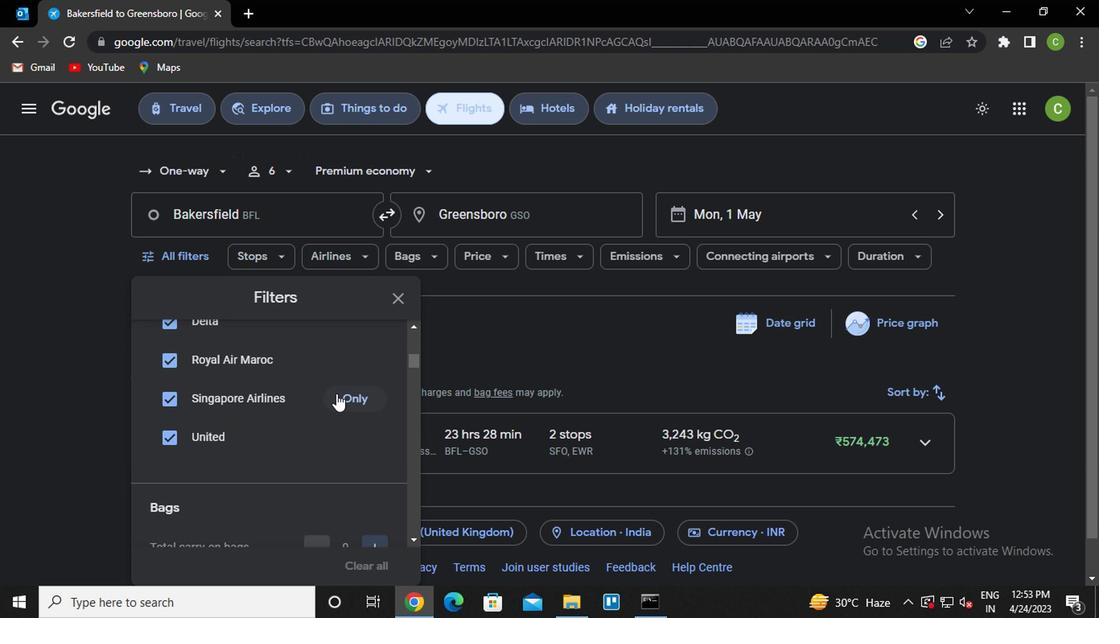 
Action: Mouse moved to (325, 423)
Screenshot: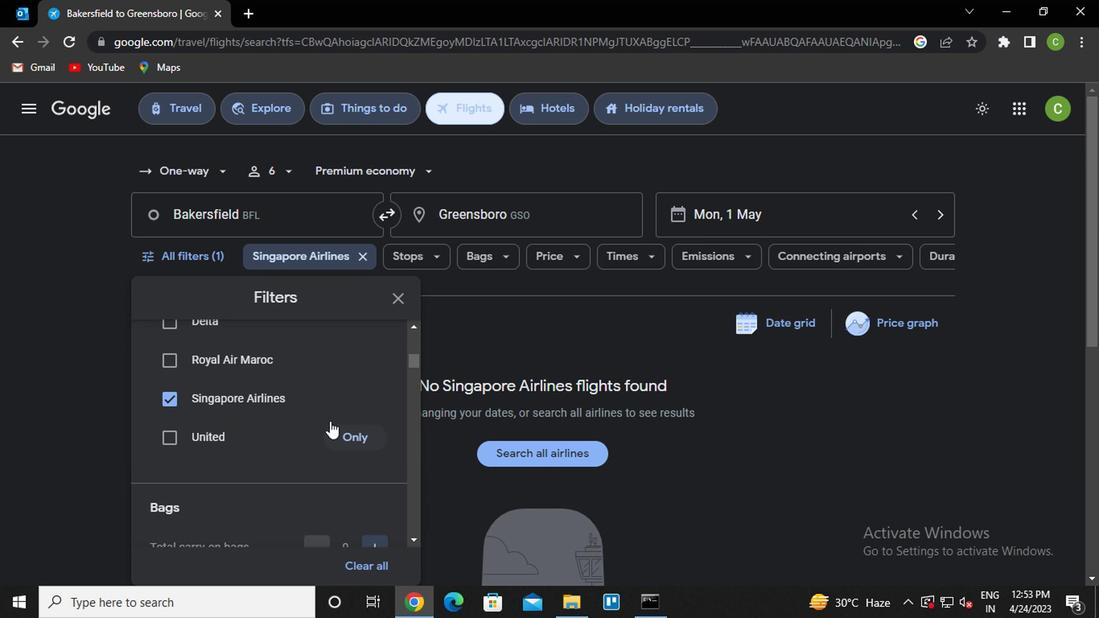 
Action: Mouse scrolled (325, 423) with delta (0, 0)
Screenshot: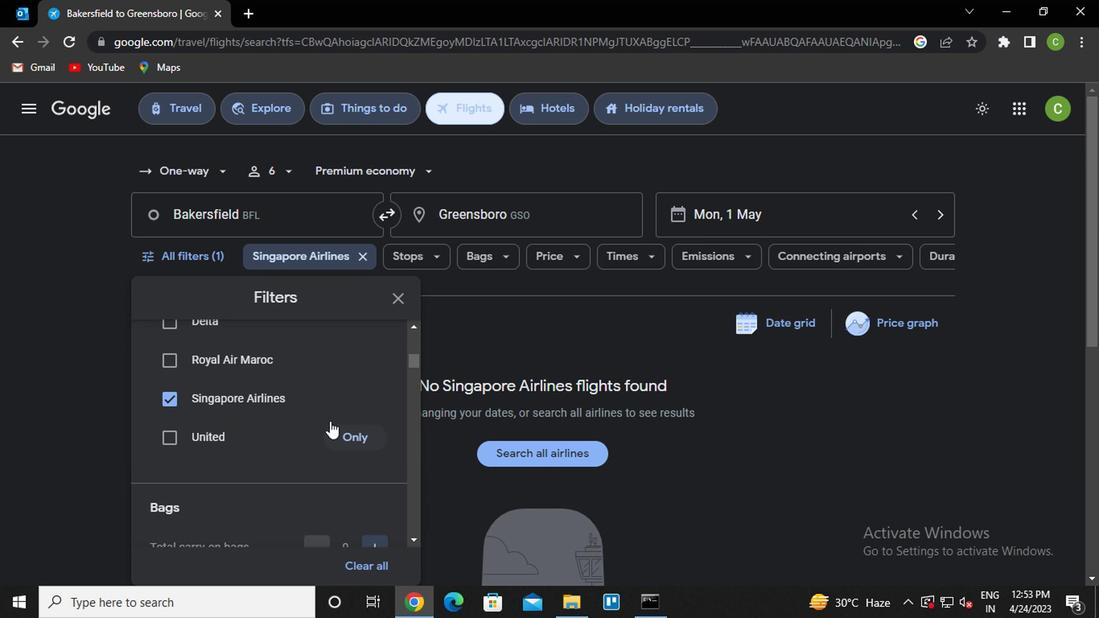 
Action: Mouse moved to (362, 502)
Screenshot: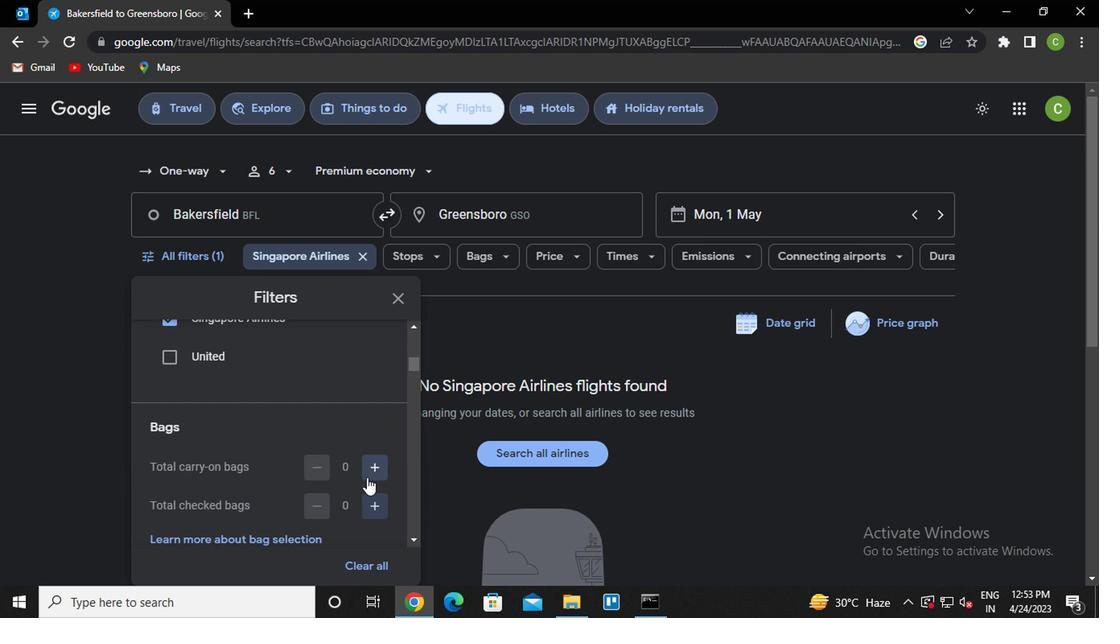 
Action: Mouse pressed left at (362, 502)
Screenshot: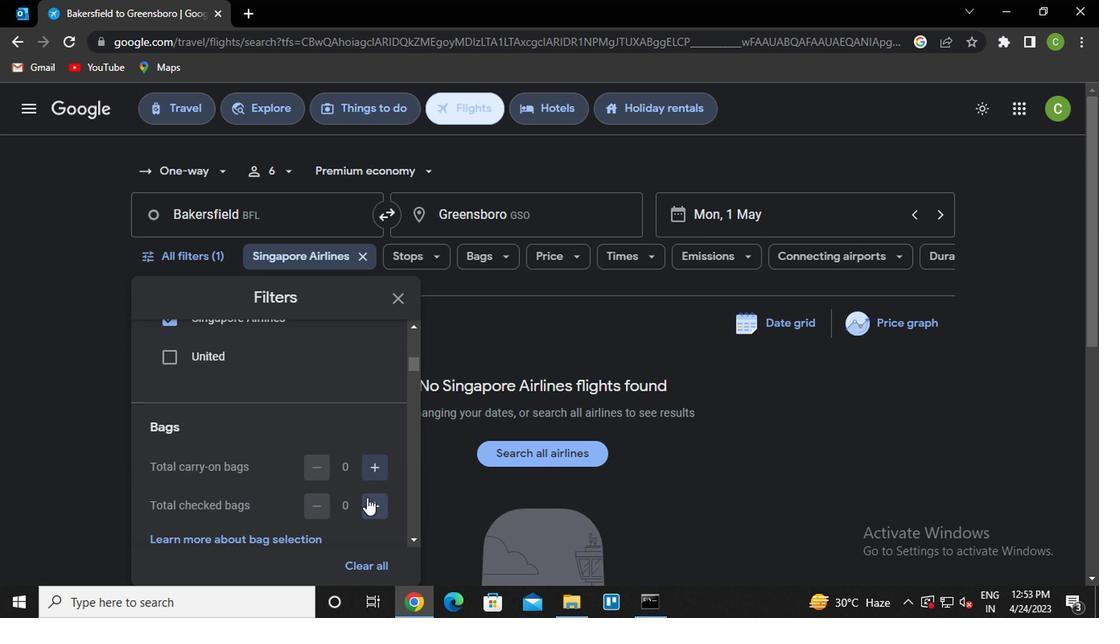 
Action: Mouse pressed left at (362, 502)
Screenshot: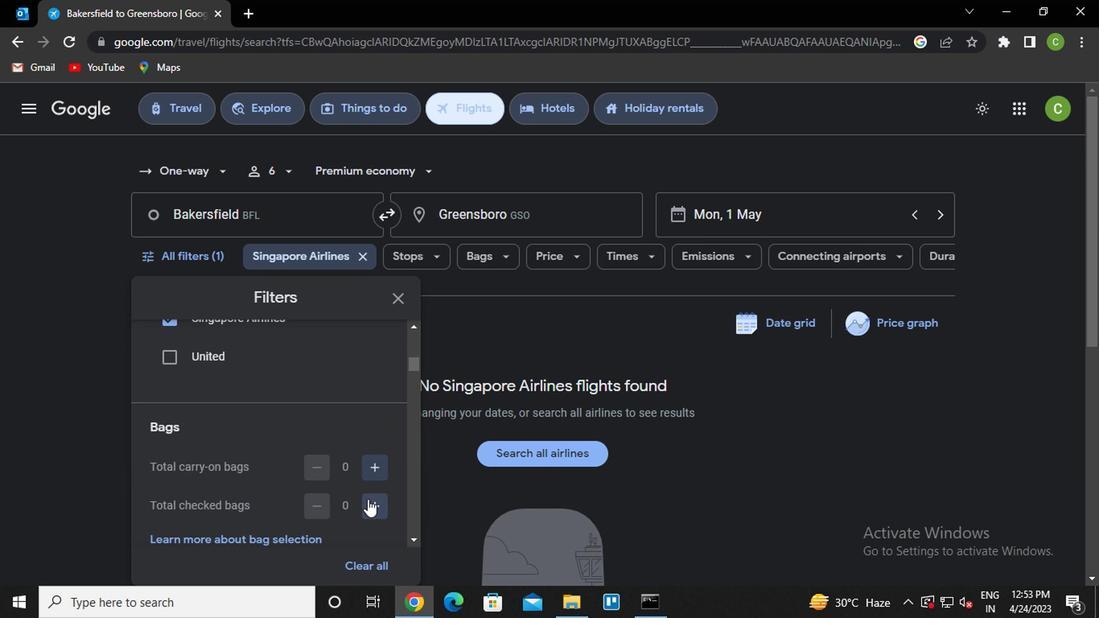 
Action: Mouse moved to (314, 425)
Screenshot: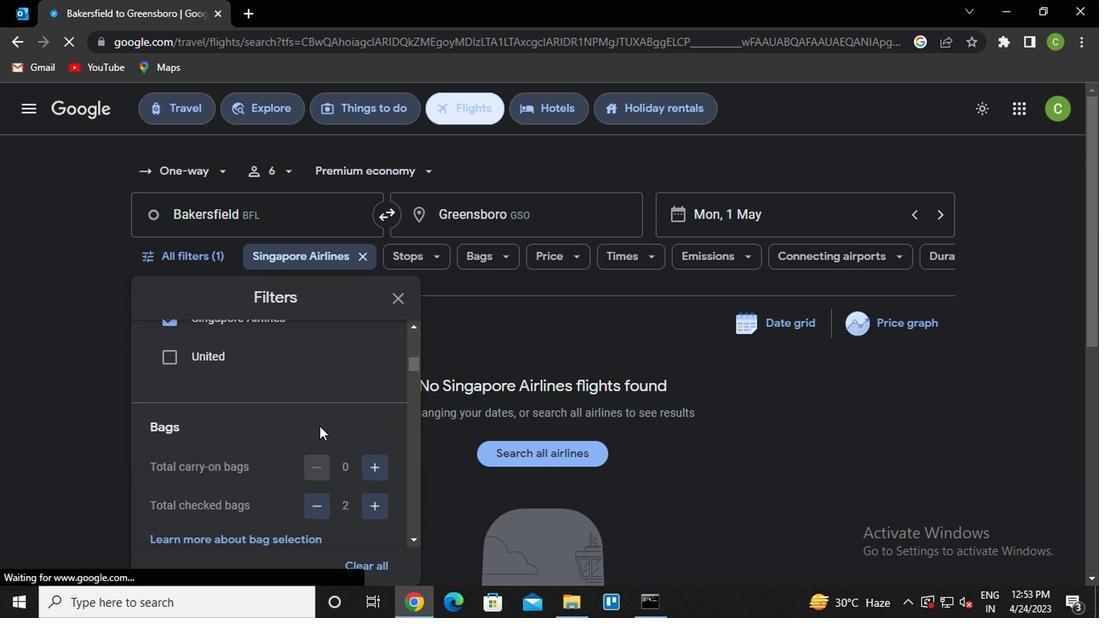 
Action: Mouse scrolled (314, 424) with delta (0, 0)
Screenshot: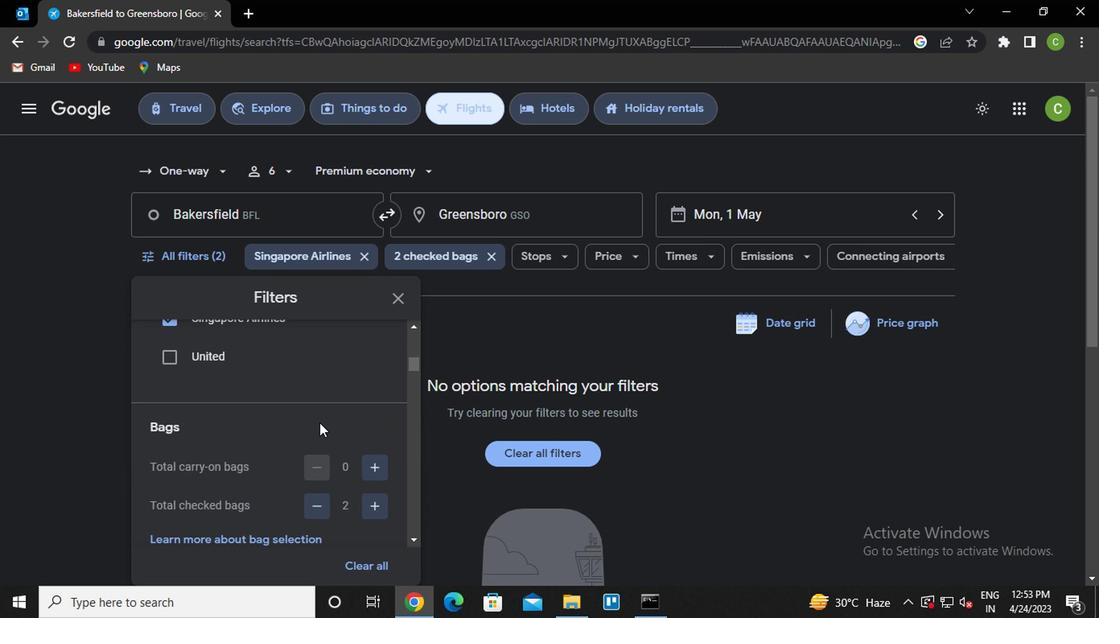 
Action: Mouse scrolled (314, 424) with delta (0, 0)
Screenshot: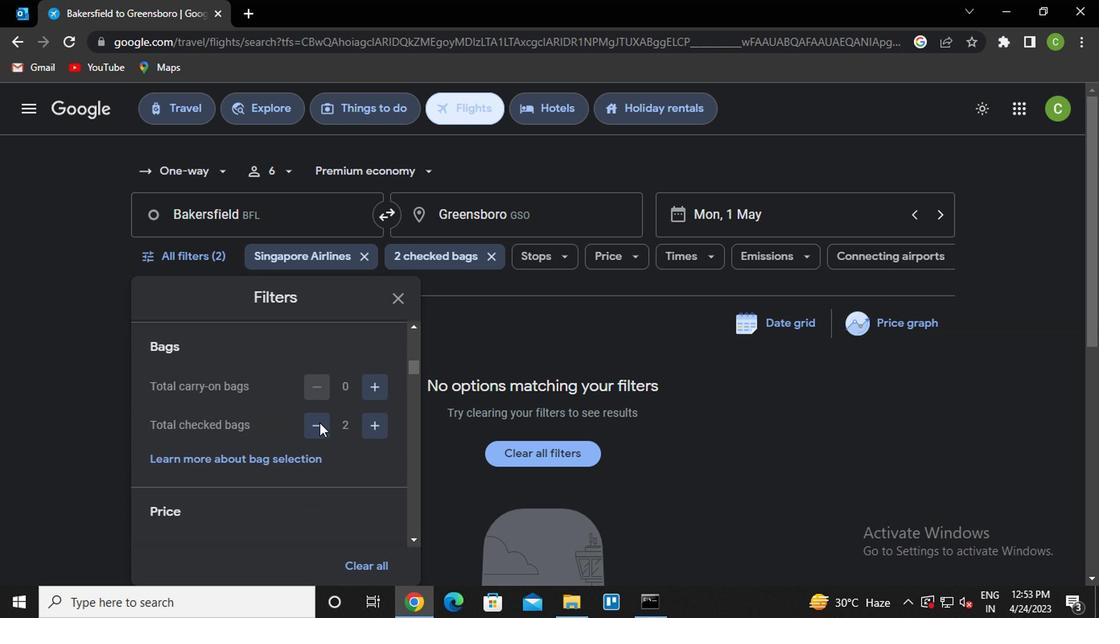 
Action: Mouse moved to (314, 425)
Screenshot: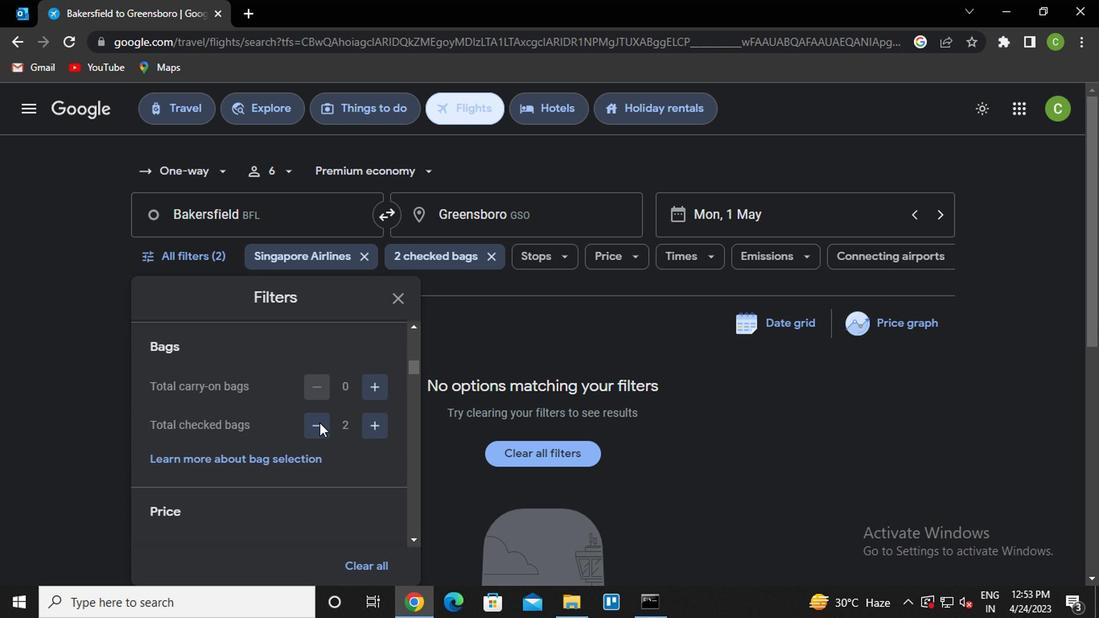 
Action: Mouse scrolled (314, 424) with delta (0, 0)
Screenshot: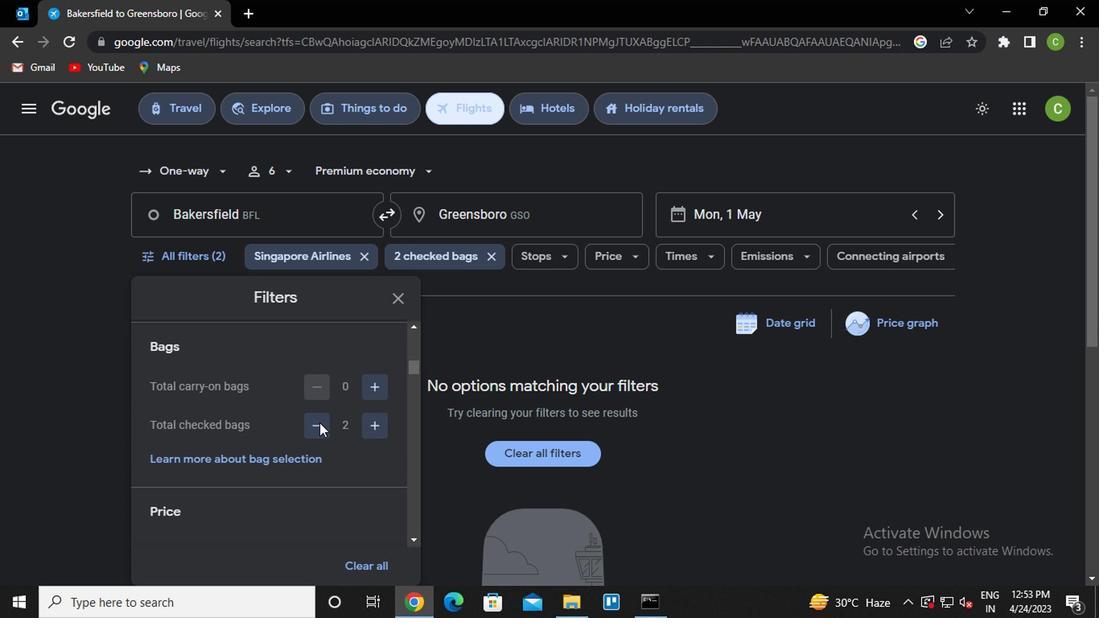 
Action: Mouse moved to (315, 425)
Screenshot: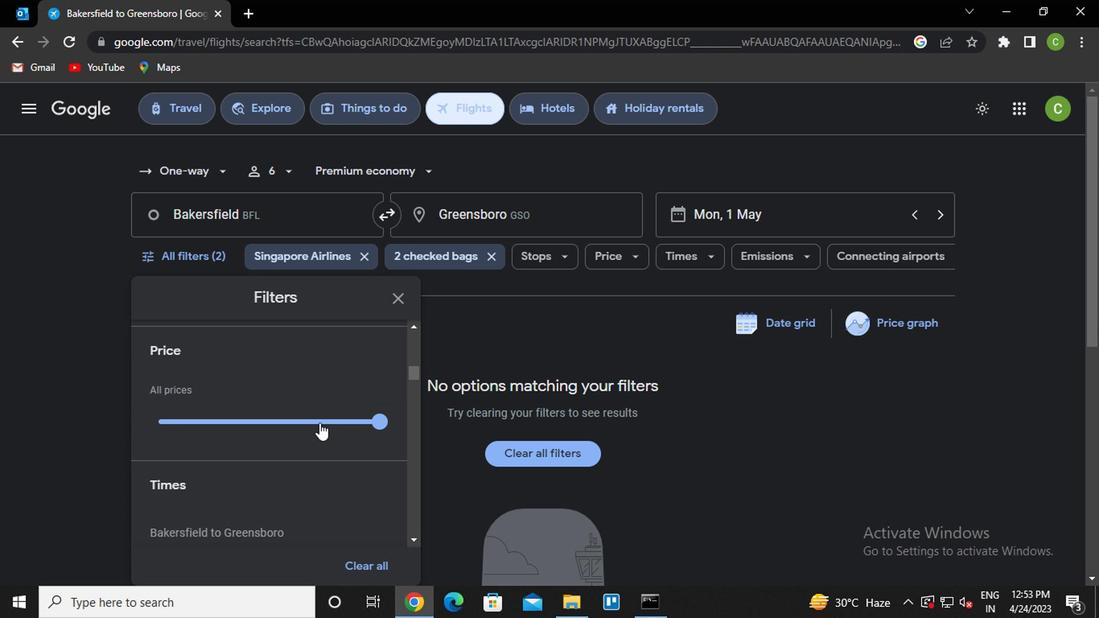 
Action: Mouse scrolled (315, 427) with delta (0, 1)
Screenshot: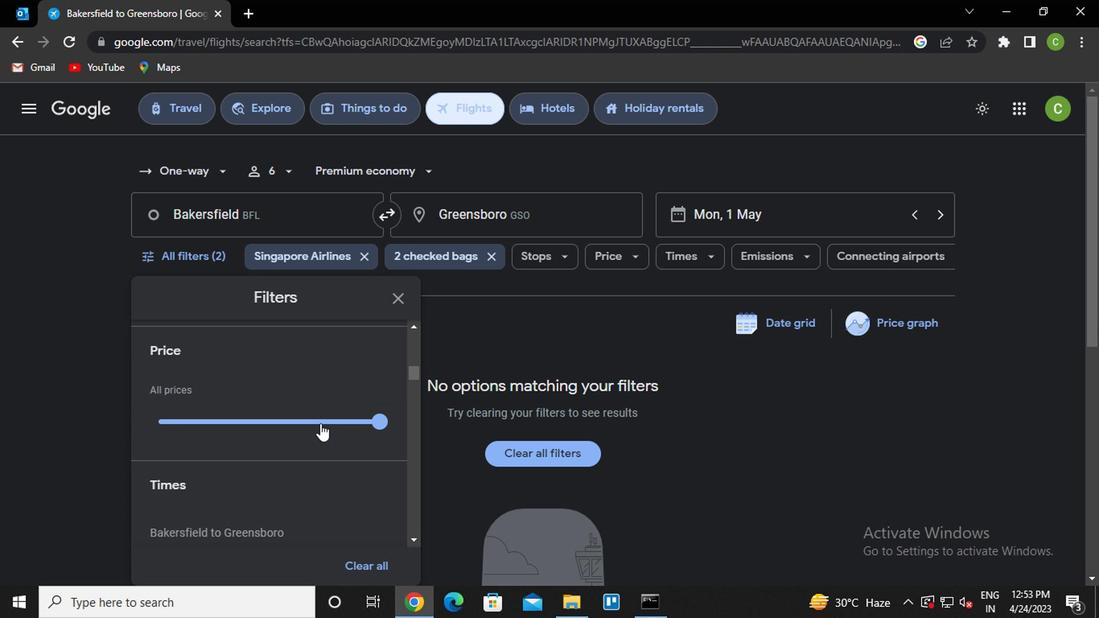 
Action: Mouse scrolled (315, 427) with delta (0, 1)
Screenshot: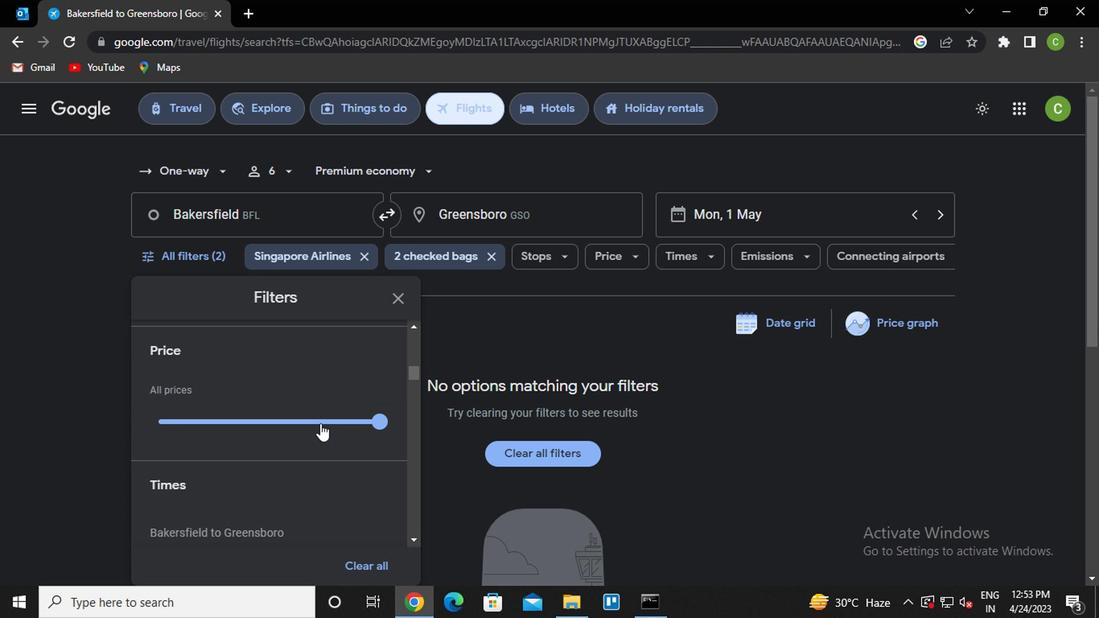 
Action: Mouse moved to (314, 427)
Screenshot: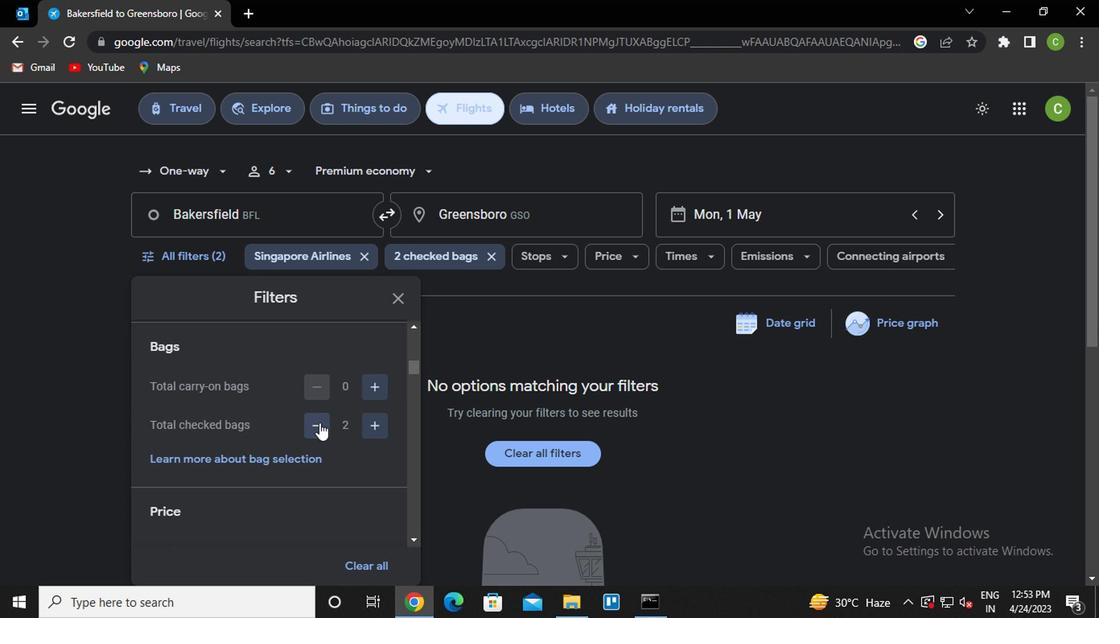 
Action: Mouse pressed left at (314, 427)
Screenshot: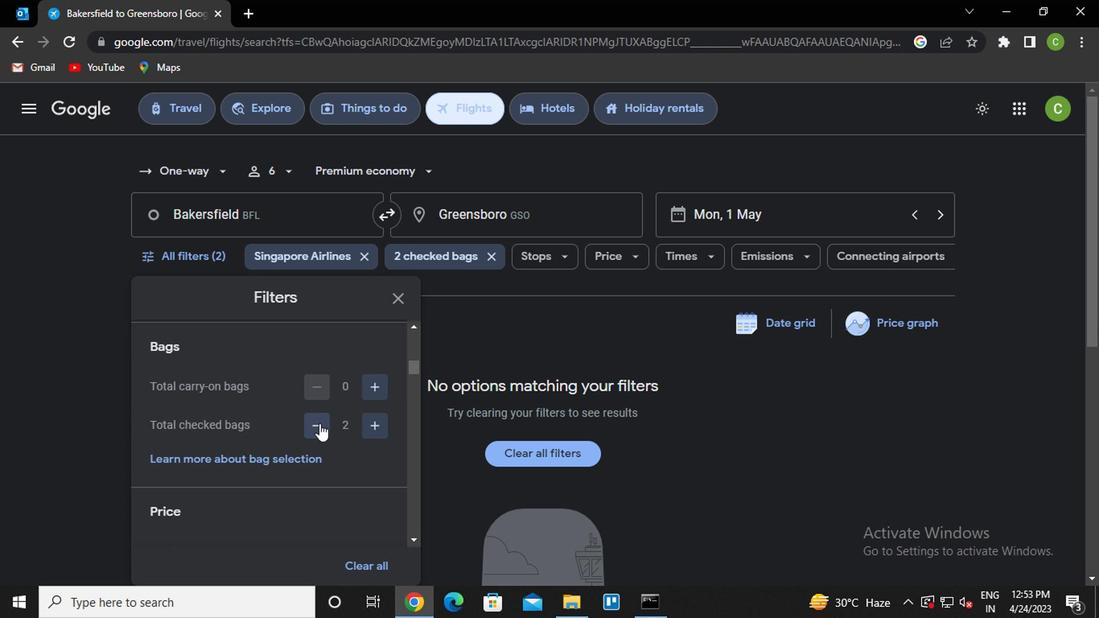 
Action: Mouse moved to (375, 387)
Screenshot: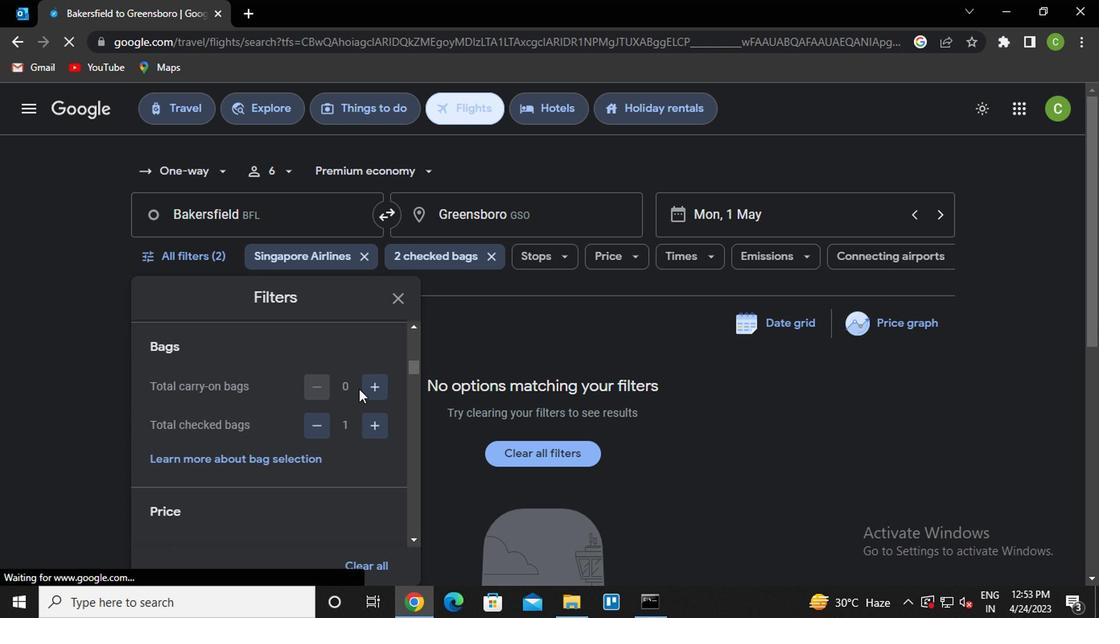 
Action: Mouse pressed left at (375, 387)
Screenshot: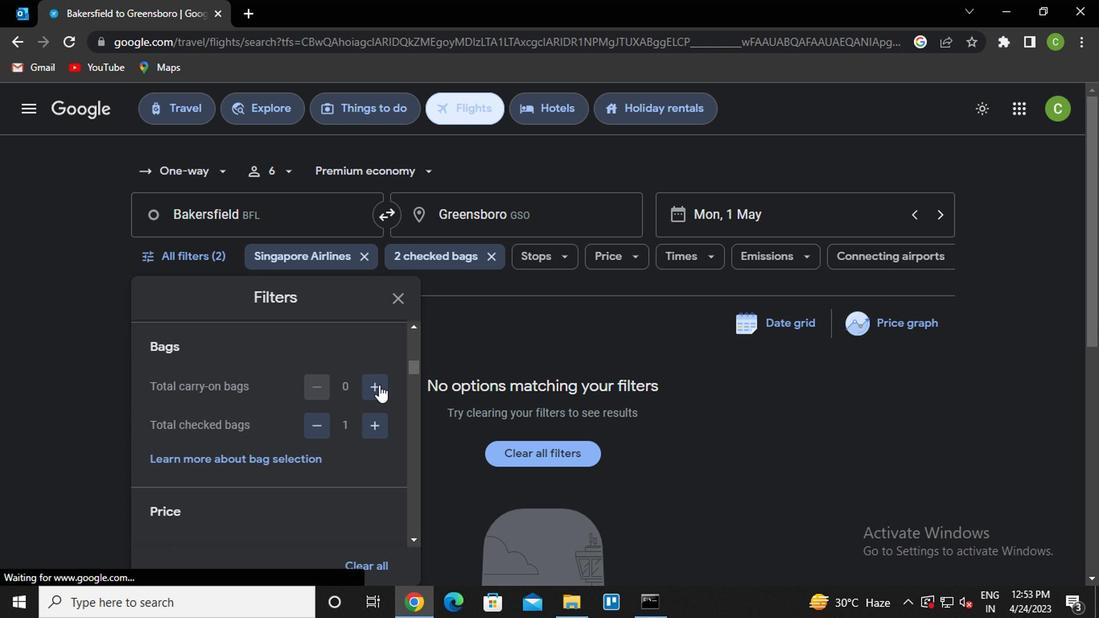 
Action: Mouse pressed left at (375, 387)
Screenshot: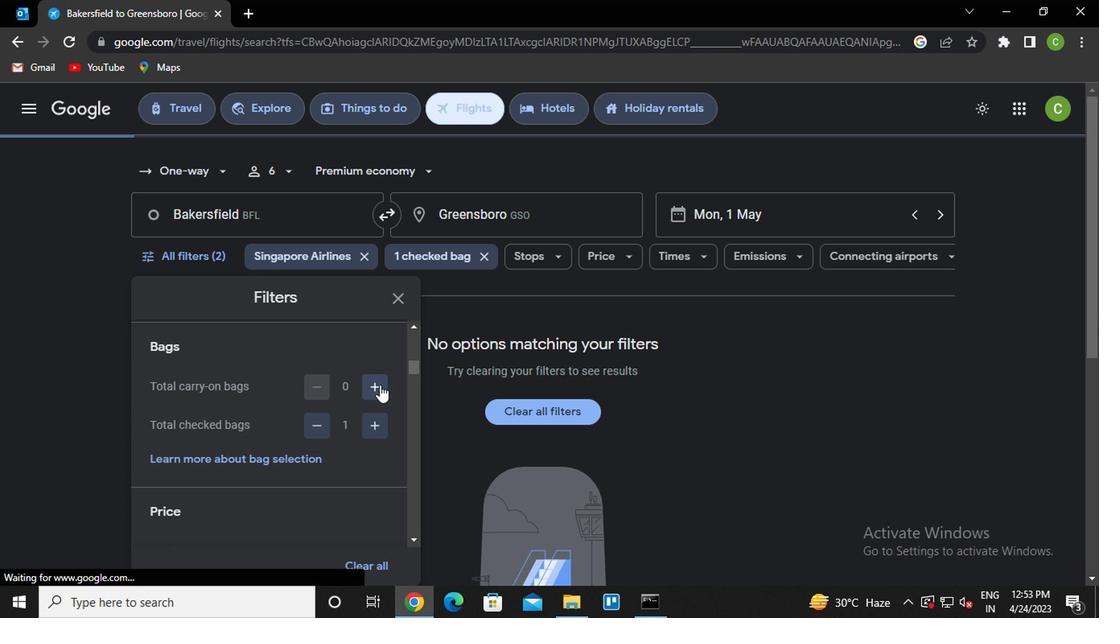 
Action: Mouse moved to (340, 419)
Screenshot: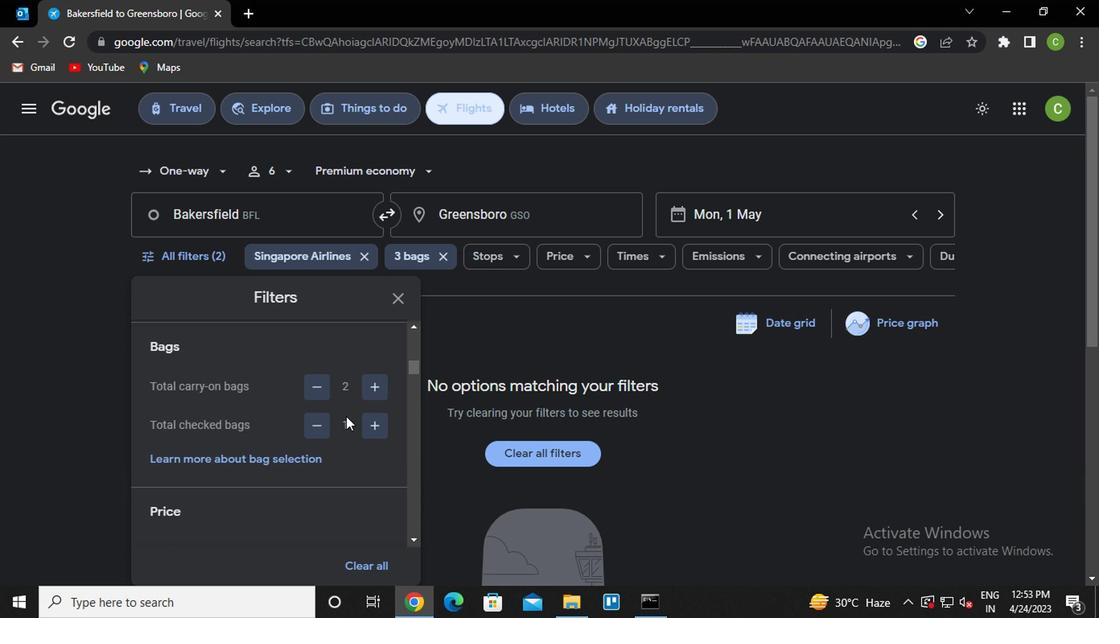 
Action: Mouse scrolled (340, 419) with delta (0, 0)
Screenshot: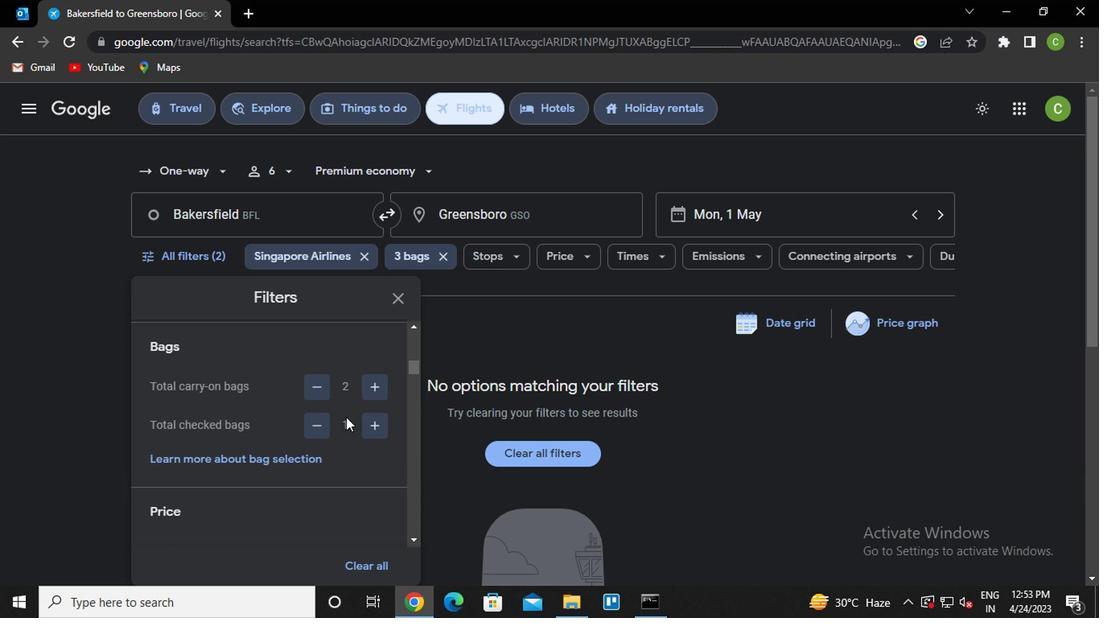 
Action: Mouse moved to (339, 419)
Screenshot: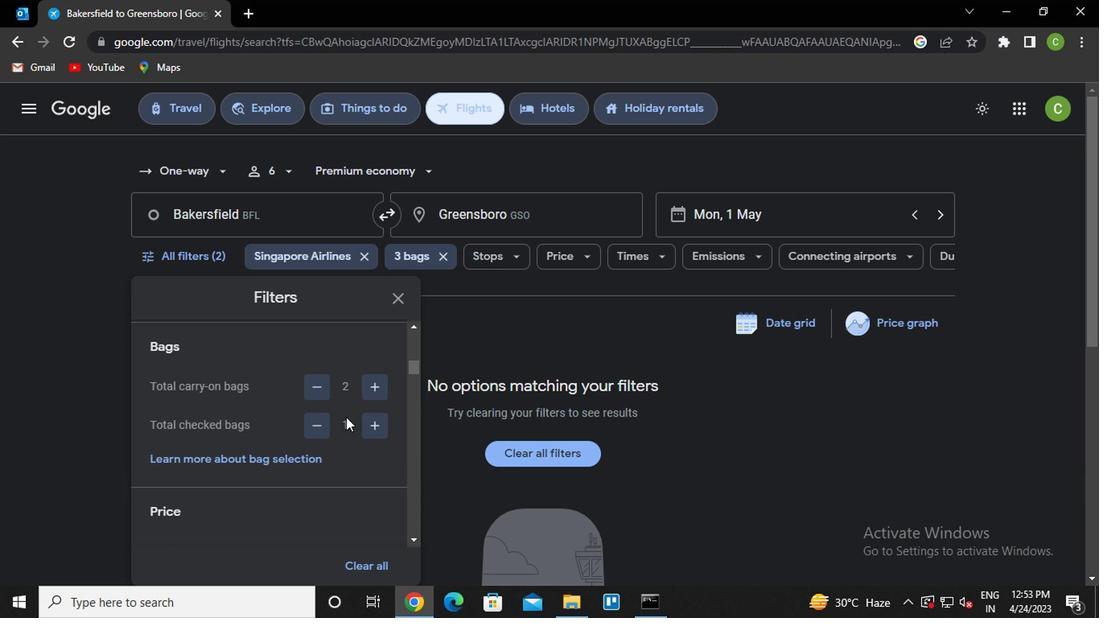 
Action: Mouse scrolled (339, 419) with delta (0, 0)
Screenshot: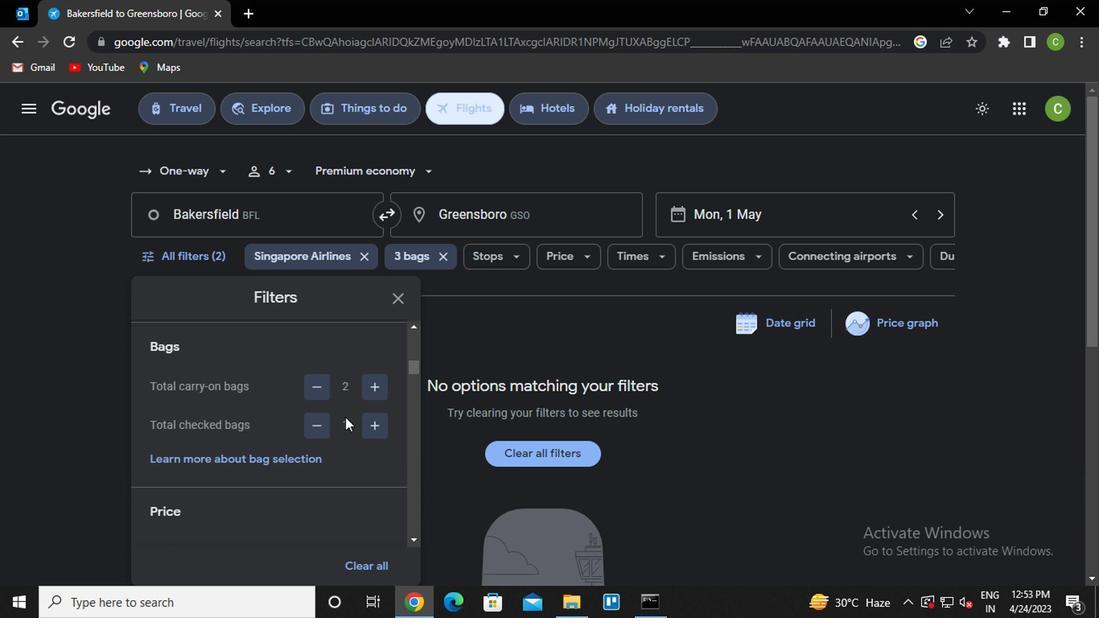 
Action: Mouse moved to (375, 420)
Screenshot: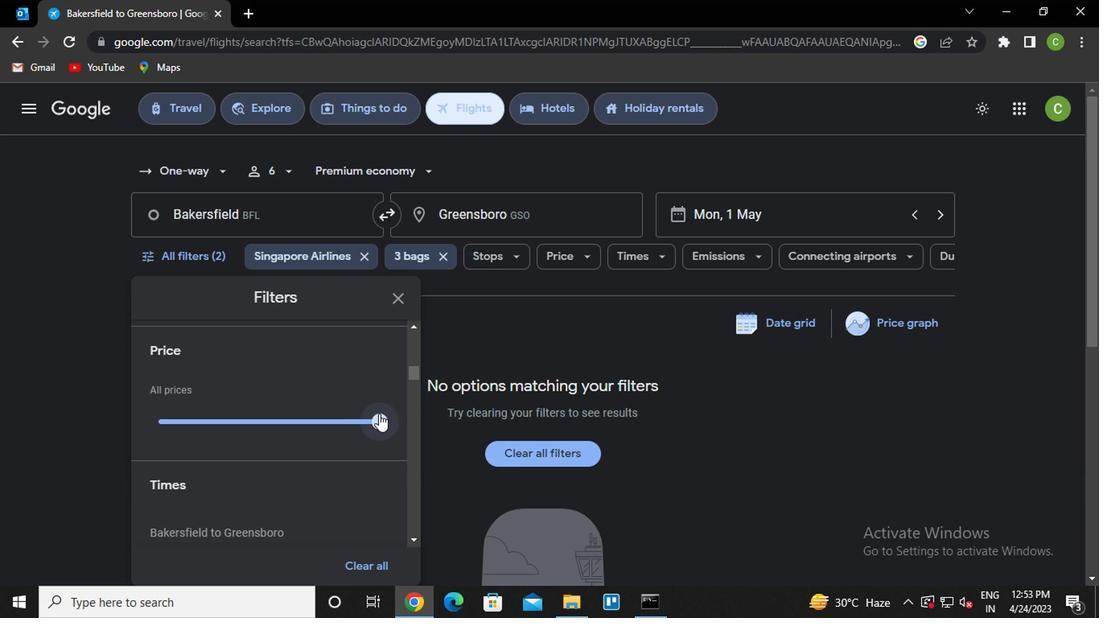 
Action: Mouse pressed left at (375, 420)
Screenshot: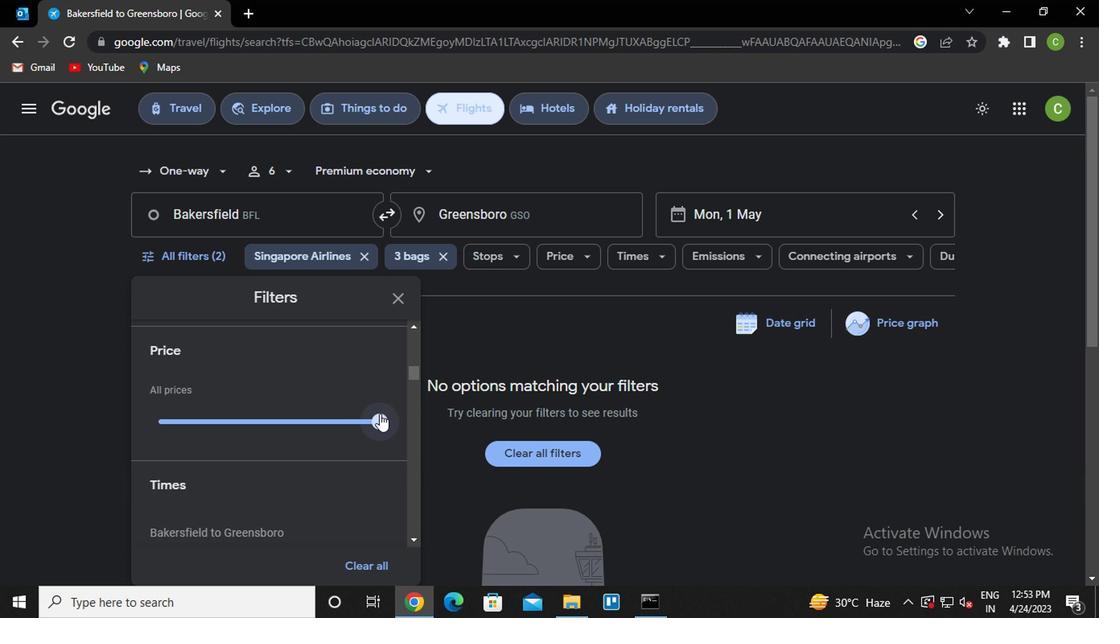 
Action: Mouse moved to (261, 458)
Screenshot: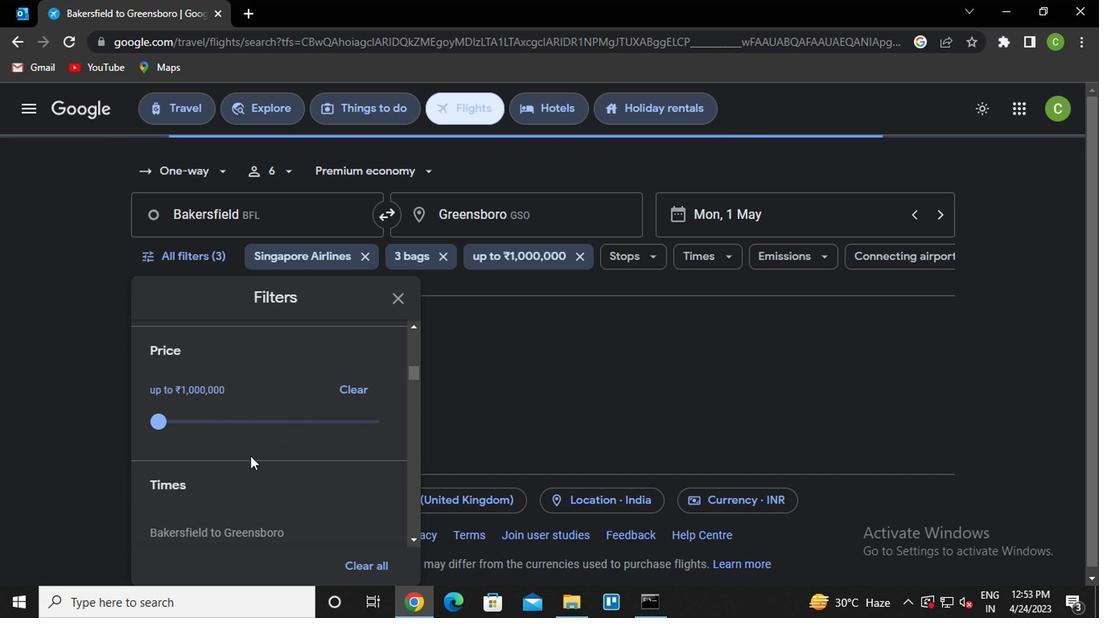 
Action: Mouse scrolled (261, 457) with delta (0, -1)
Screenshot: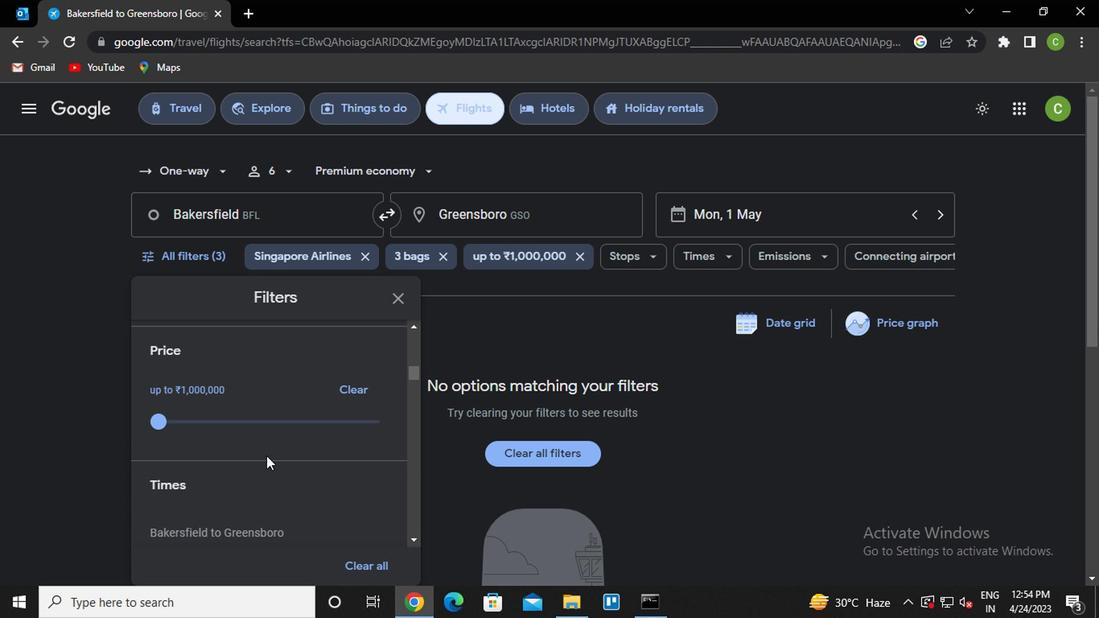 
Action: Mouse scrolled (261, 457) with delta (0, -1)
Screenshot: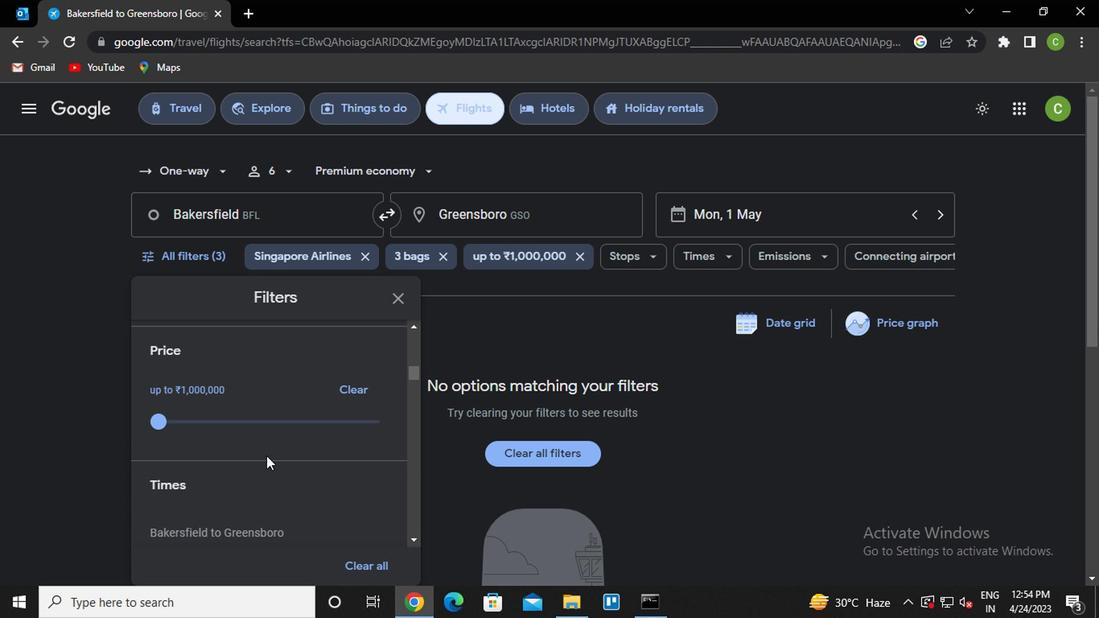 
Action: Mouse scrolled (261, 457) with delta (0, -1)
Screenshot: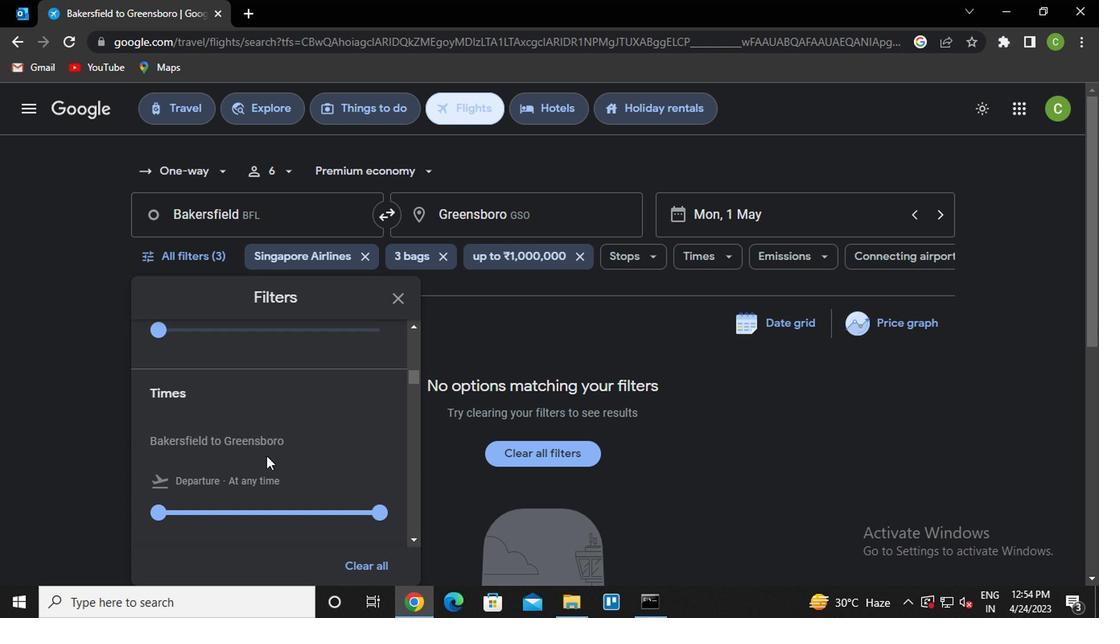 
Action: Mouse moved to (168, 389)
Screenshot: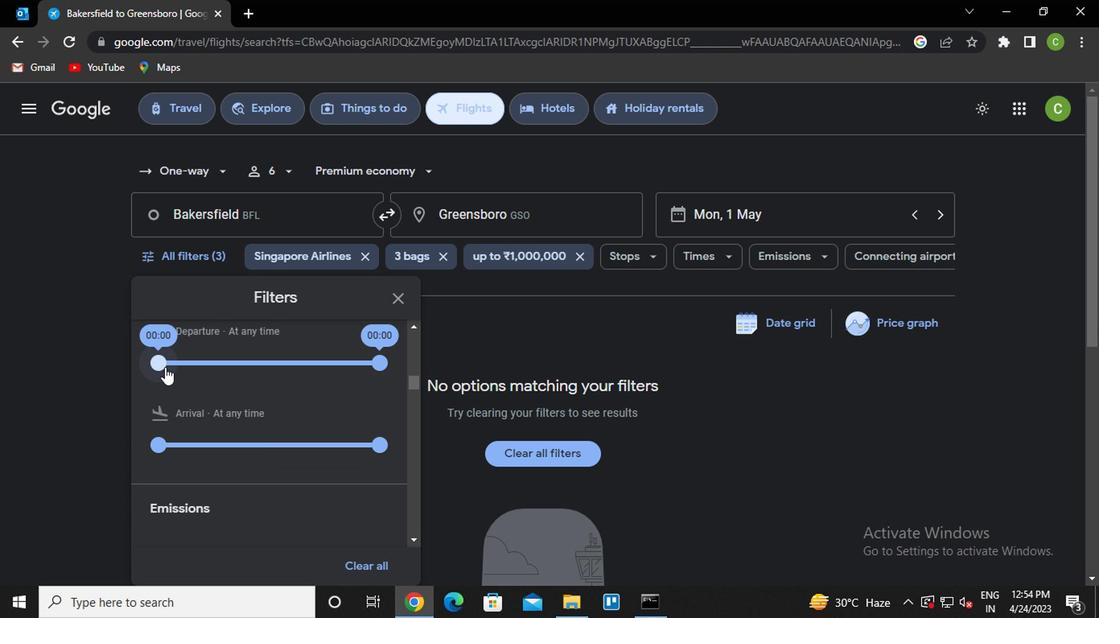 
Action: Mouse scrolled (168, 390) with delta (0, 0)
Screenshot: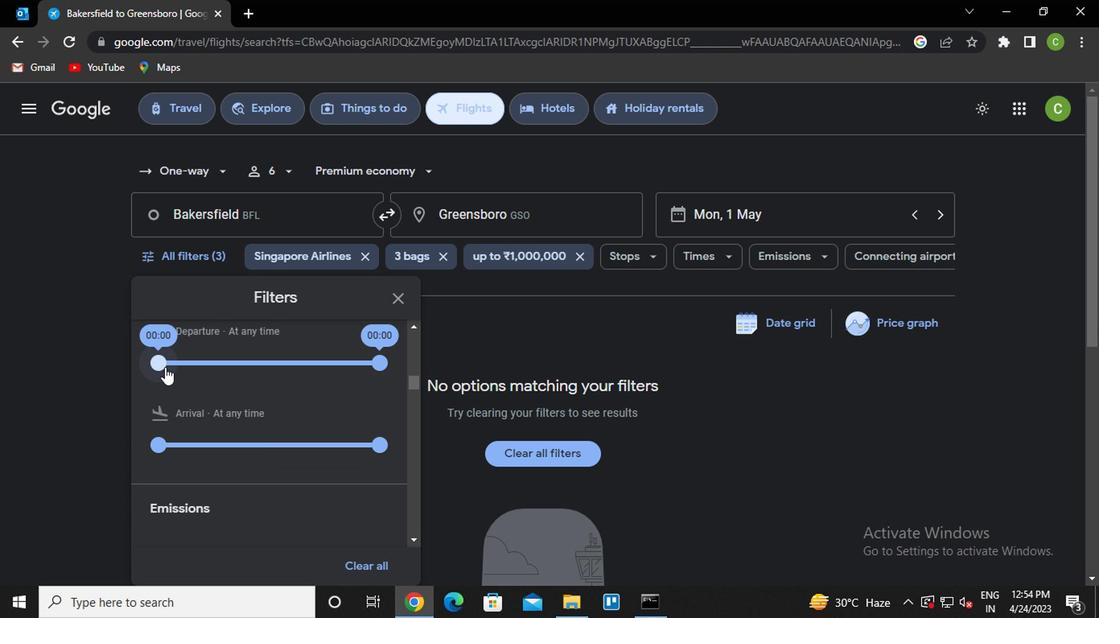 
Action: Mouse moved to (158, 443)
Screenshot: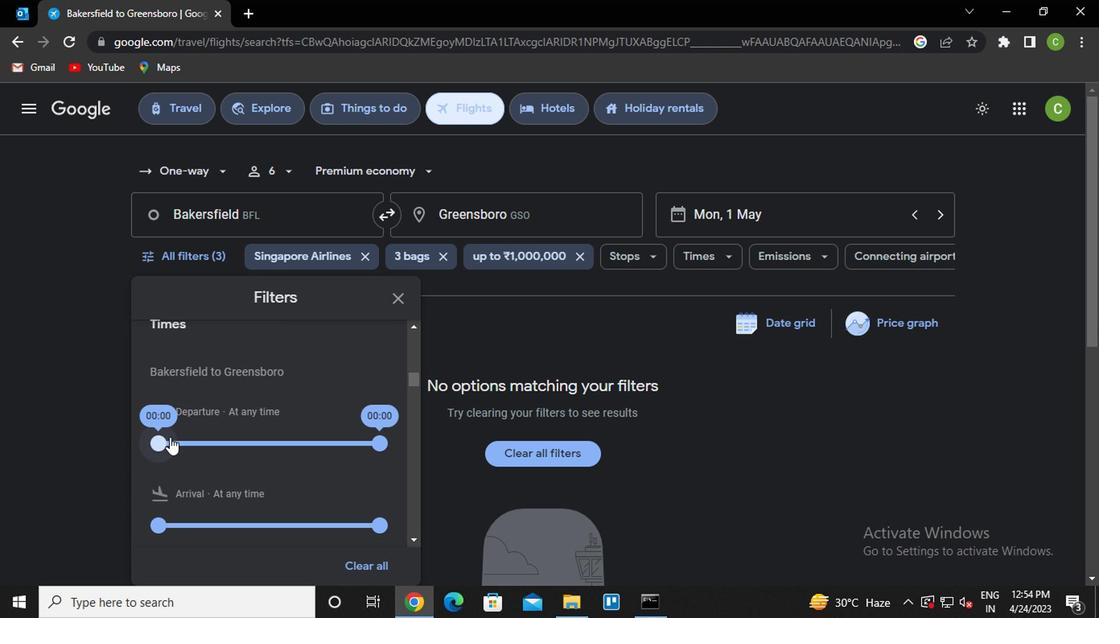 
Action: Mouse pressed left at (158, 443)
Screenshot: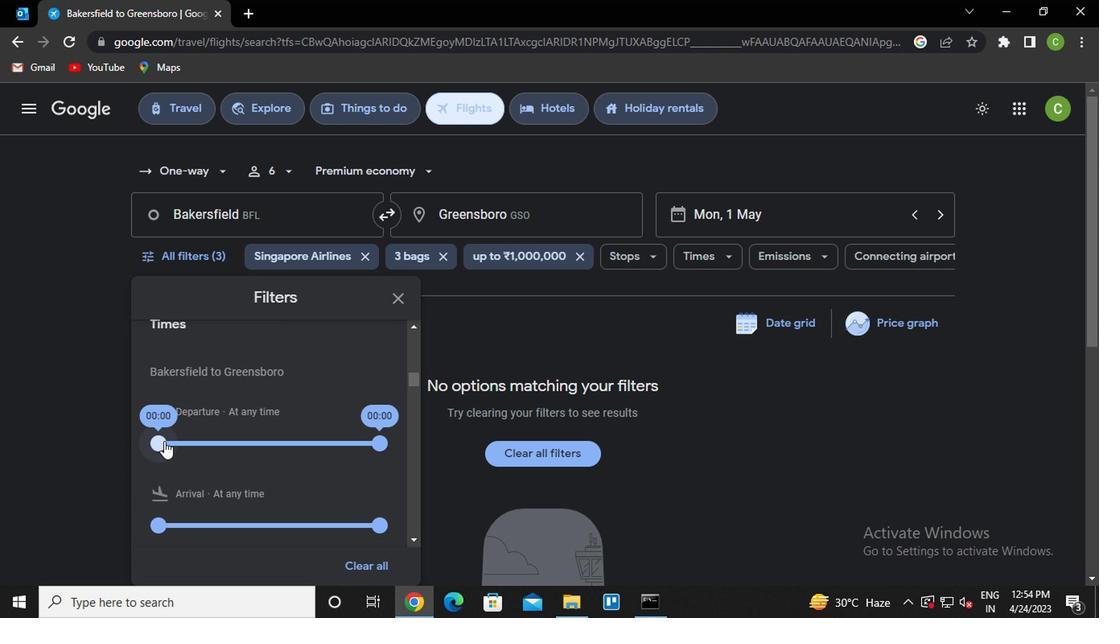 
Action: Mouse moved to (392, 304)
Screenshot: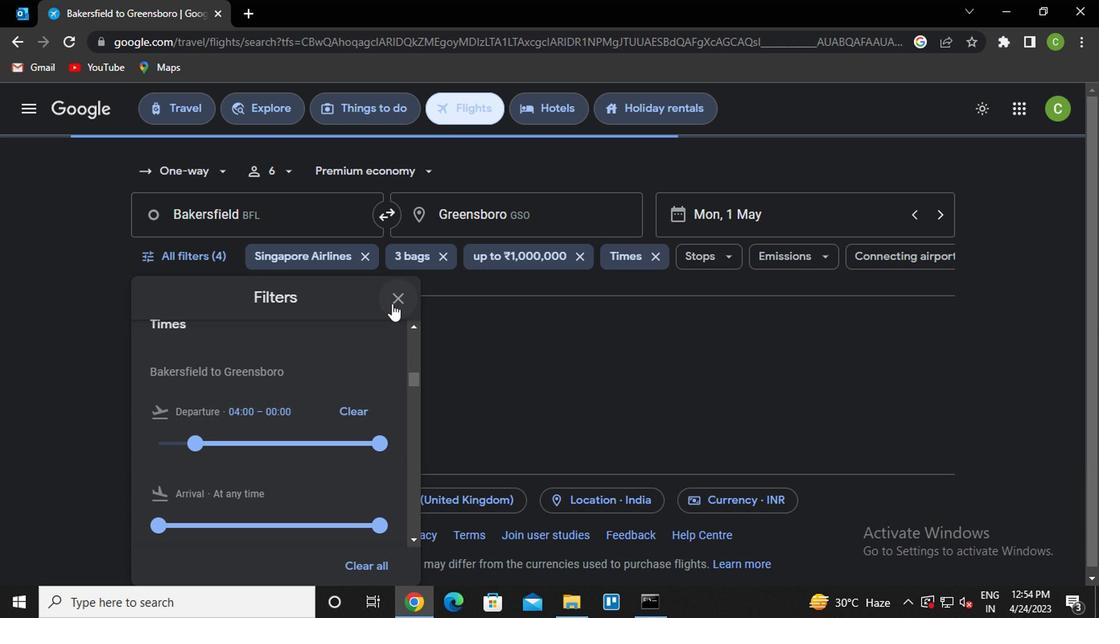 
Action: Mouse pressed left at (392, 304)
Screenshot: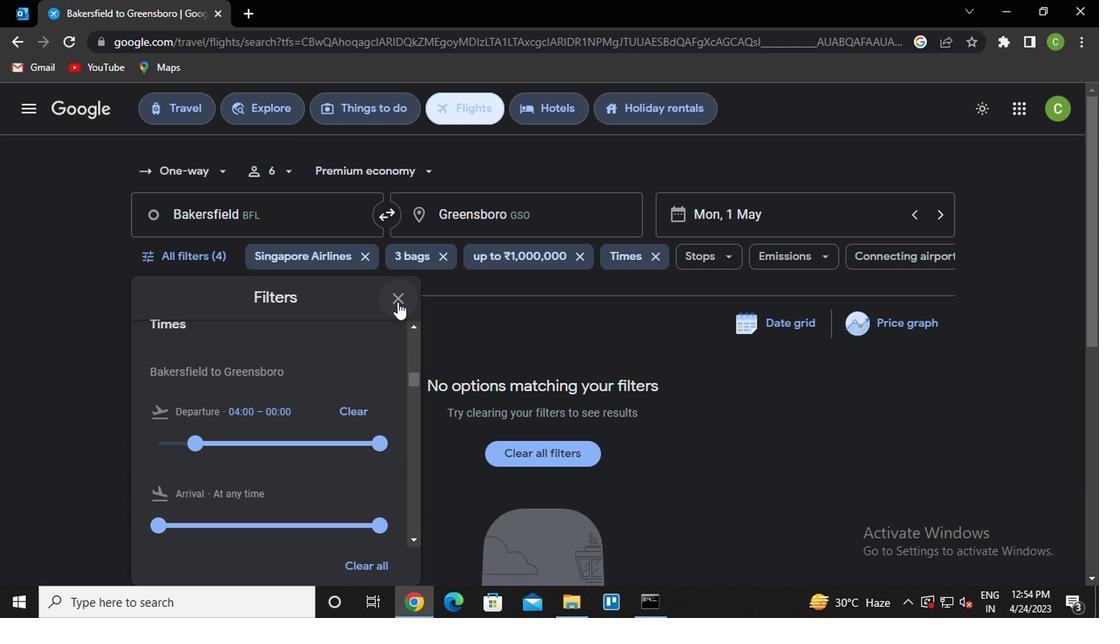 
Action: Mouse moved to (577, 506)
Screenshot: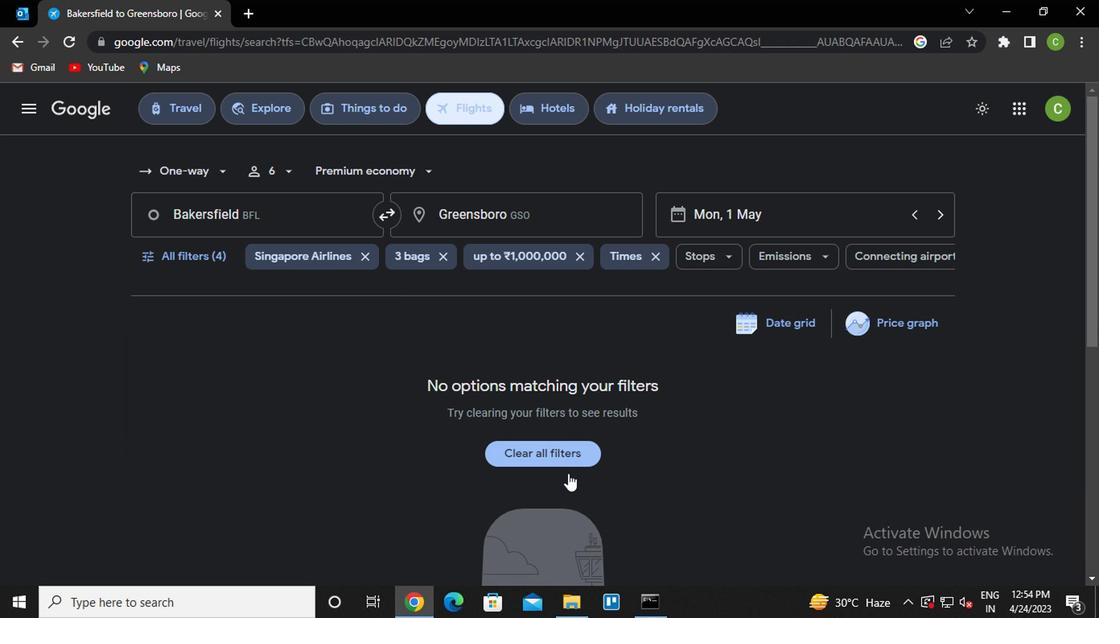 
